 Task: Create a sub task System Test and UAT for the task  Develop a new online tool for online customer surveys in the project BeaconTech , assign it to team member softage.3@softage.net and update the status of the sub task to  On Track  , set the priority of the sub task to Low
Action: Mouse moved to (571, 446)
Screenshot: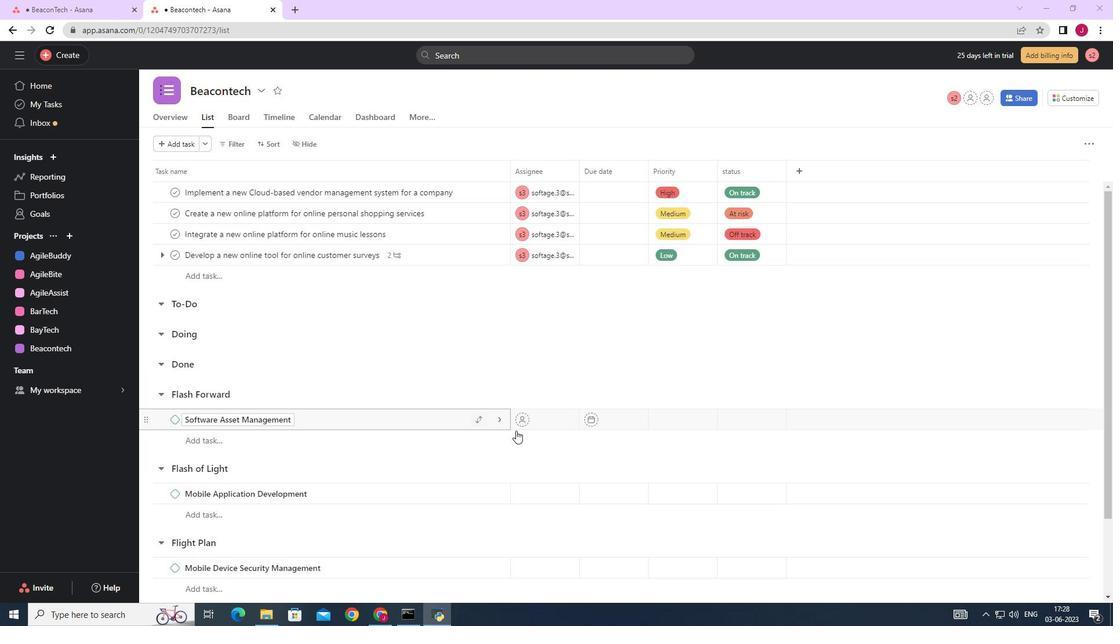 
Action: Mouse scrolled (571, 445) with delta (0, 0)
Screenshot: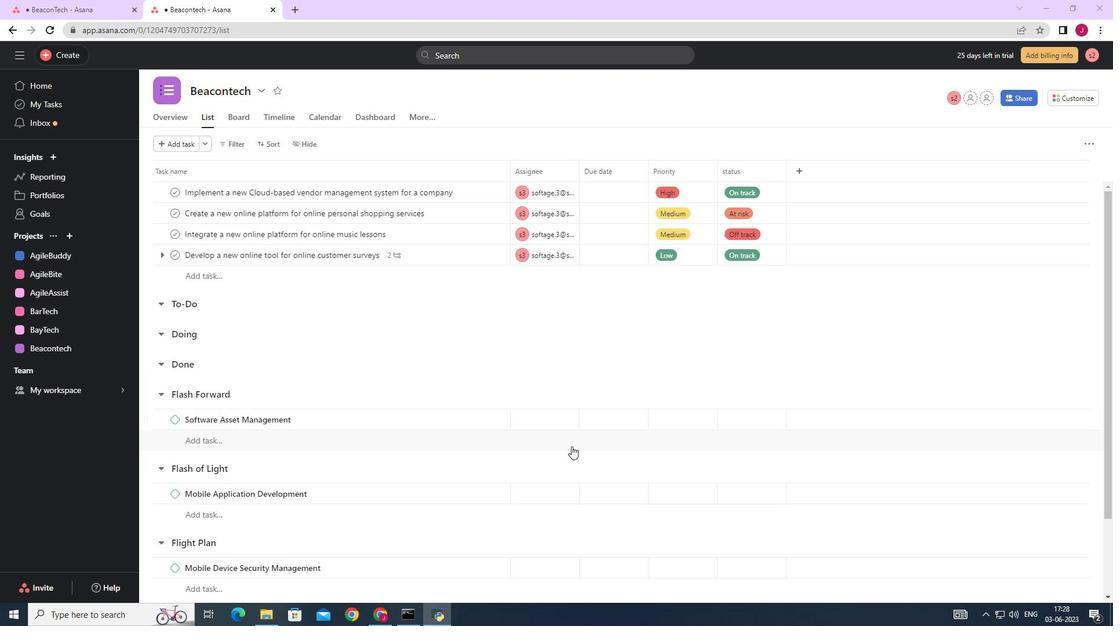 
Action: Mouse moved to (571, 447)
Screenshot: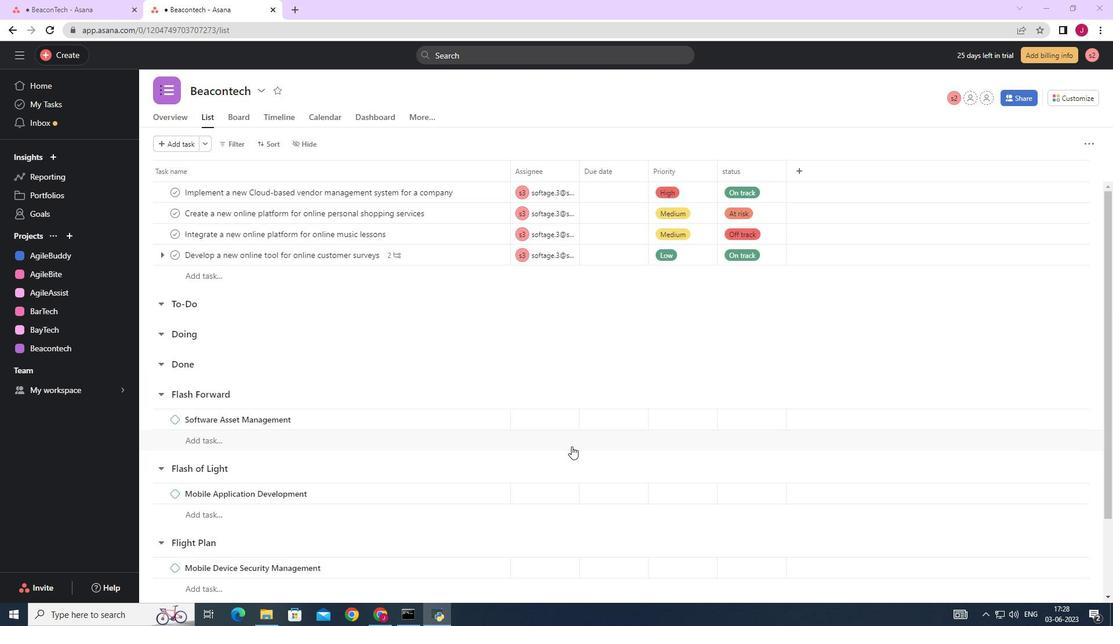 
Action: Mouse scrolled (571, 445) with delta (0, 0)
Screenshot: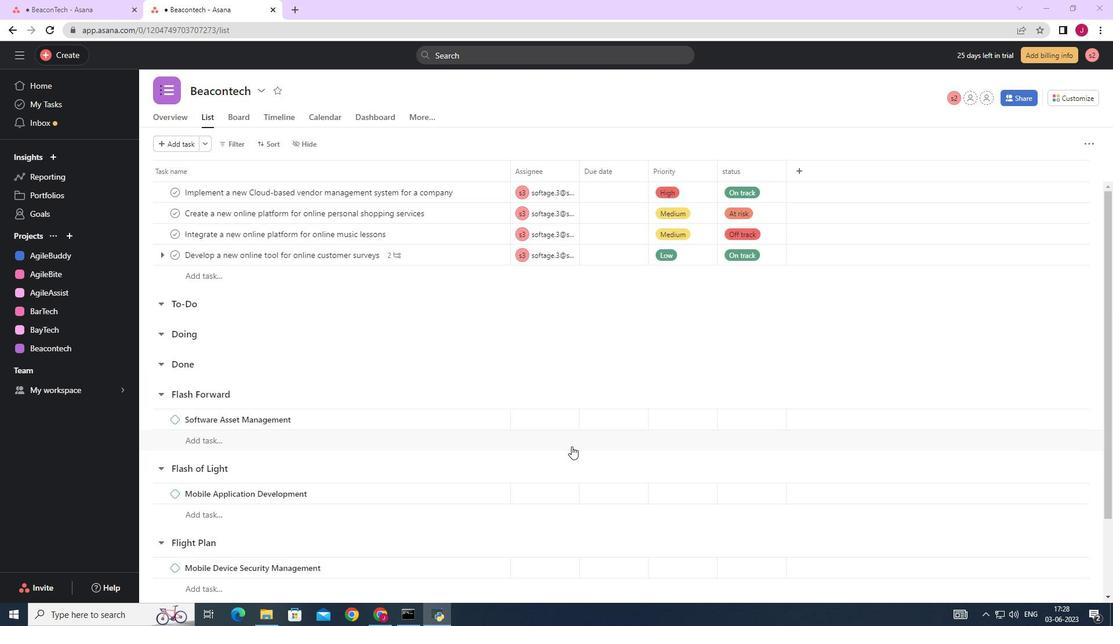 
Action: Mouse moved to (570, 448)
Screenshot: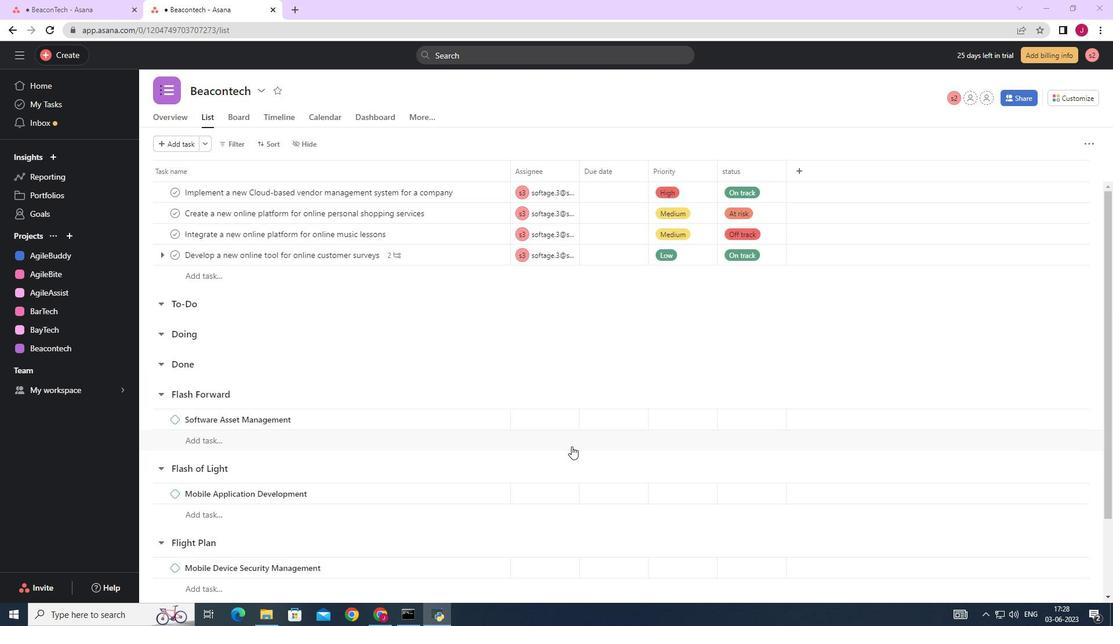 
Action: Mouse scrolled (571, 446) with delta (0, 0)
Screenshot: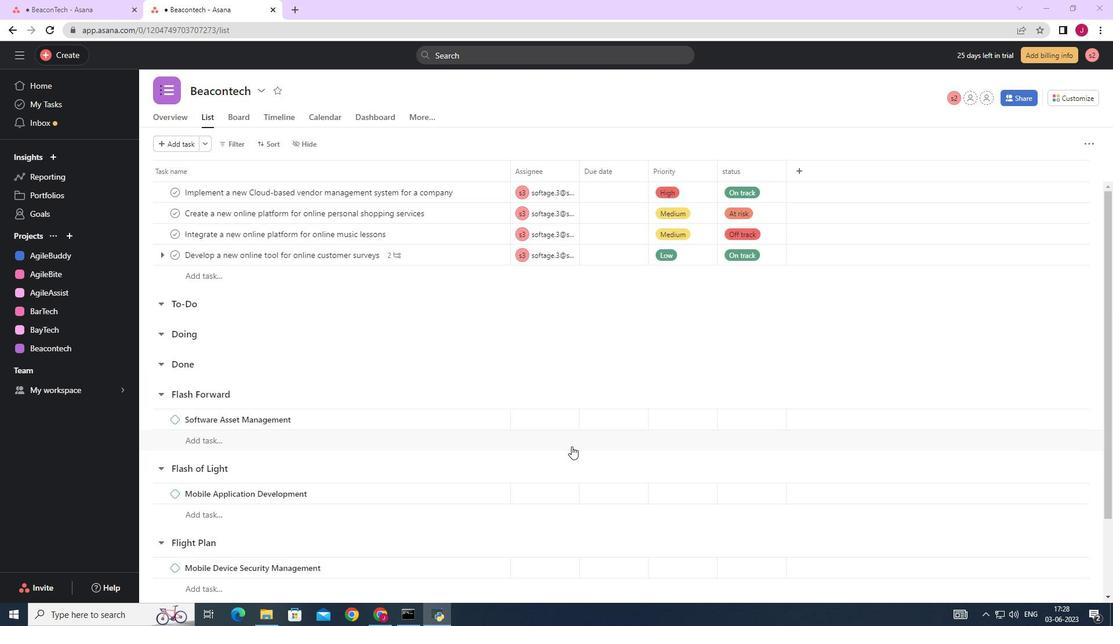 
Action: Mouse moved to (569, 448)
Screenshot: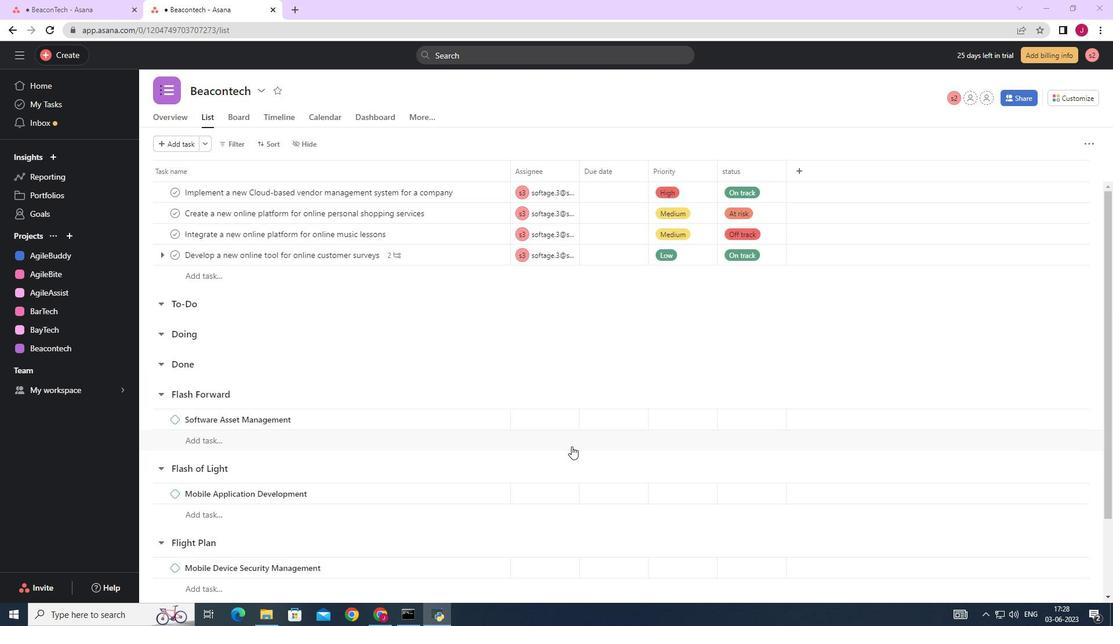 
Action: Mouse scrolled (571, 447) with delta (0, 0)
Screenshot: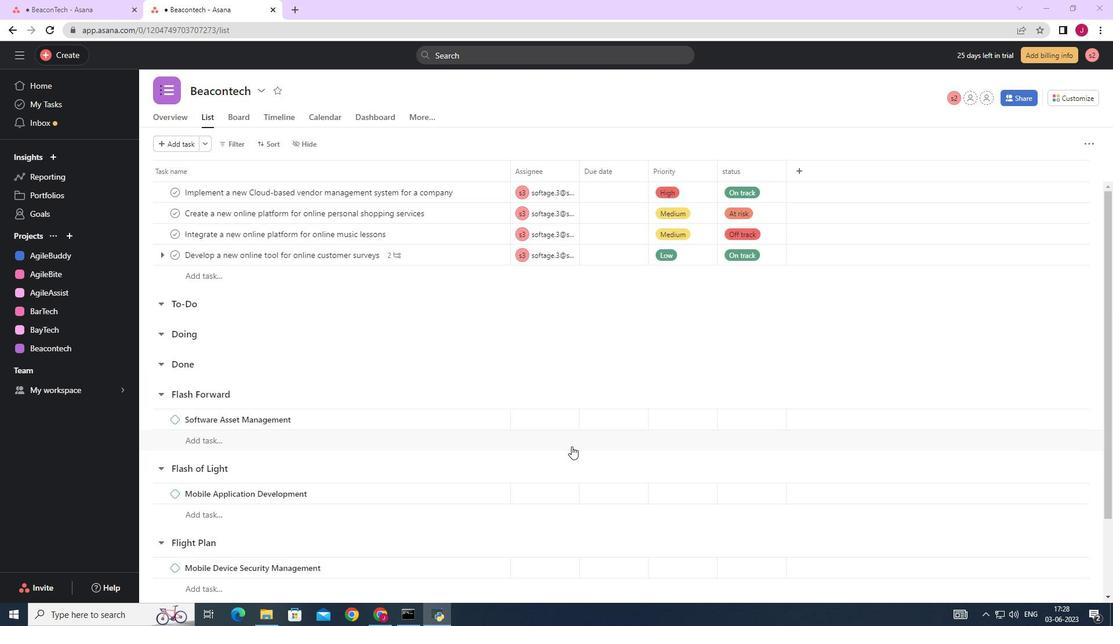 
Action: Mouse moved to (568, 448)
Screenshot: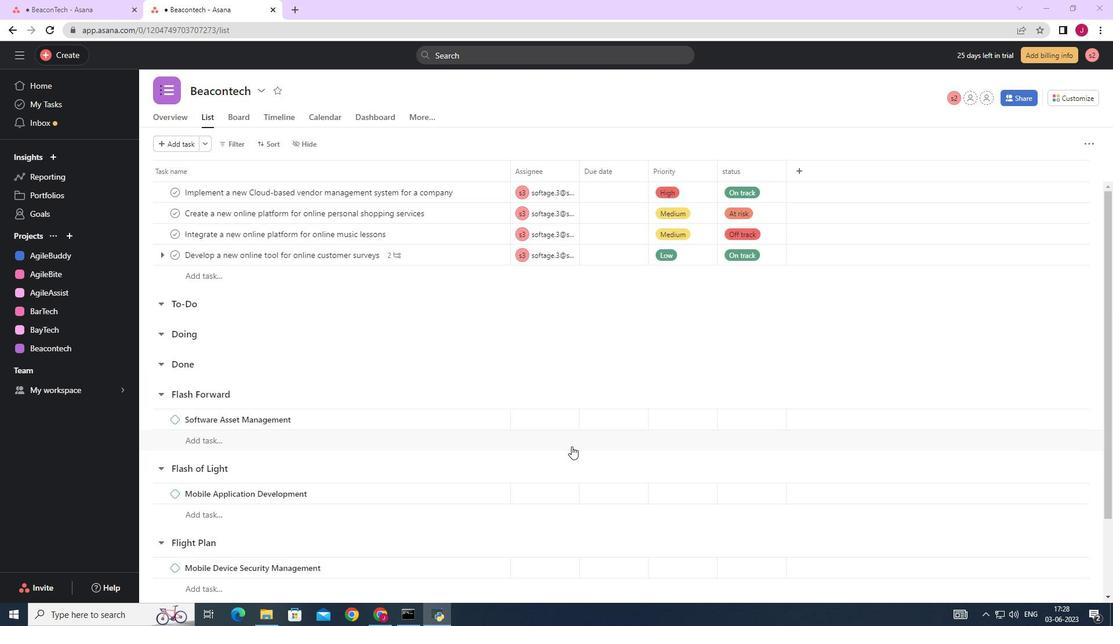 
Action: Mouse scrolled (571, 447) with delta (0, 0)
Screenshot: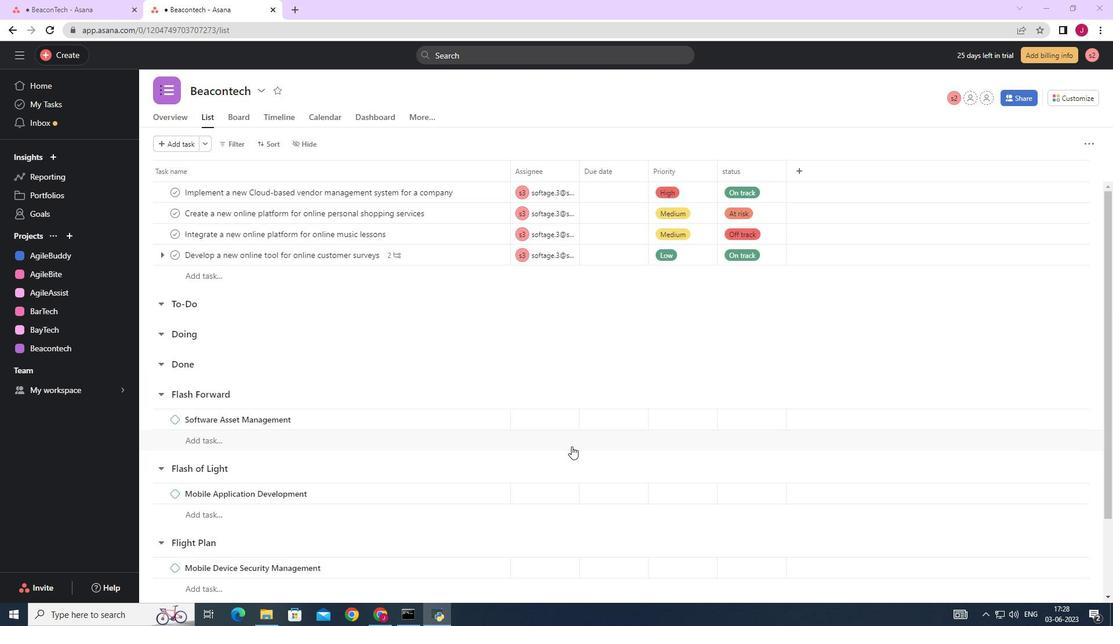 
Action: Mouse moved to (539, 434)
Screenshot: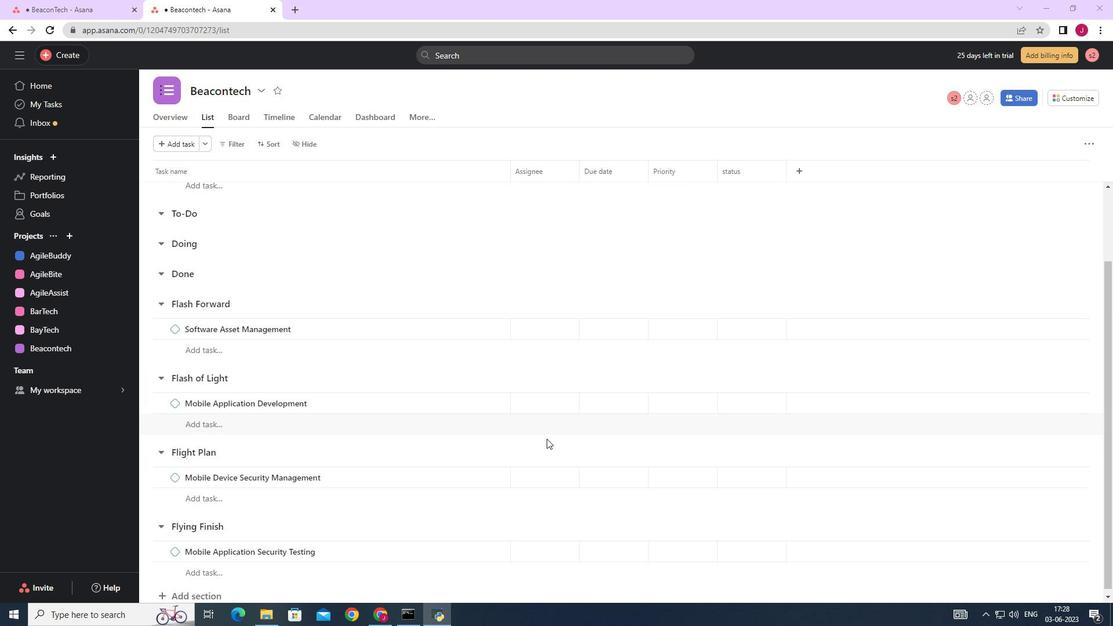 
Action: Mouse scrolled (539, 435) with delta (0, 0)
Screenshot: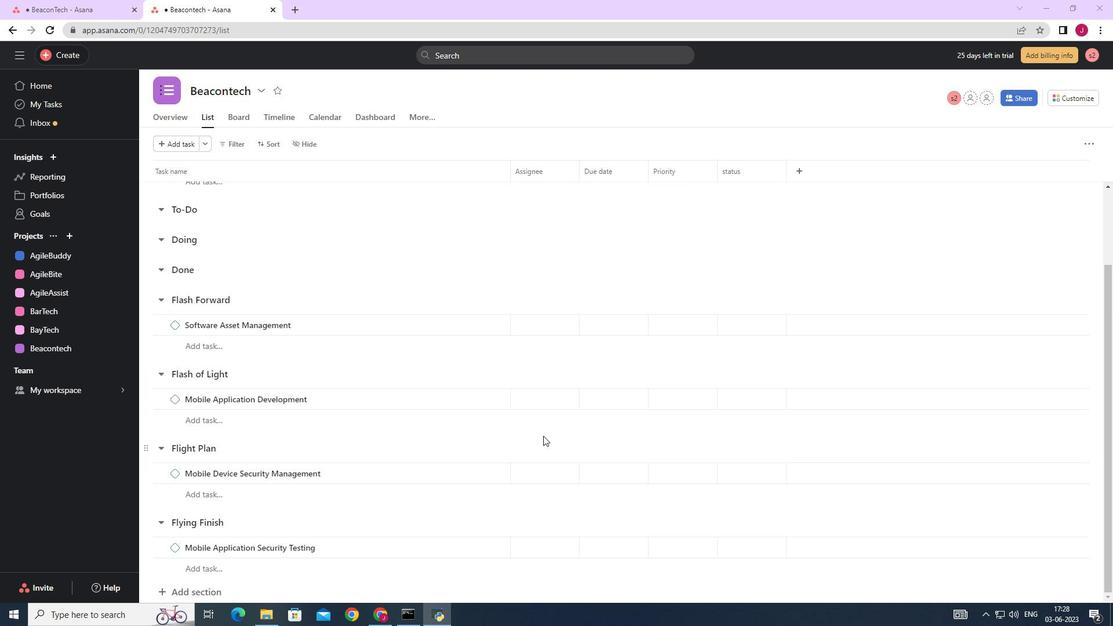 
Action: Mouse moved to (539, 434)
Screenshot: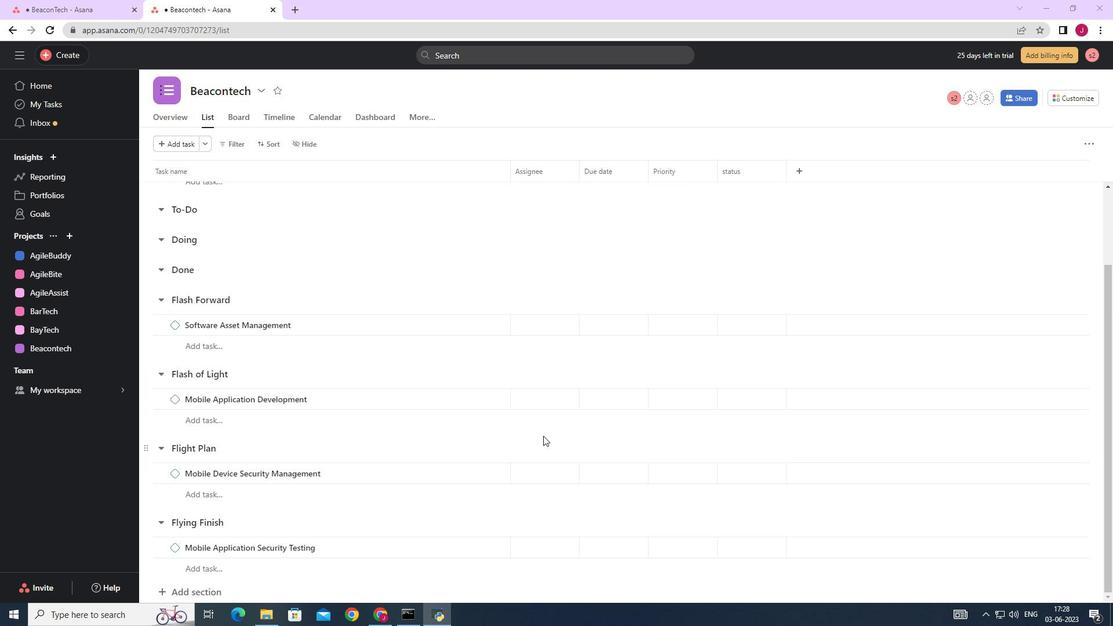 
Action: Mouse scrolled (539, 434) with delta (0, 0)
Screenshot: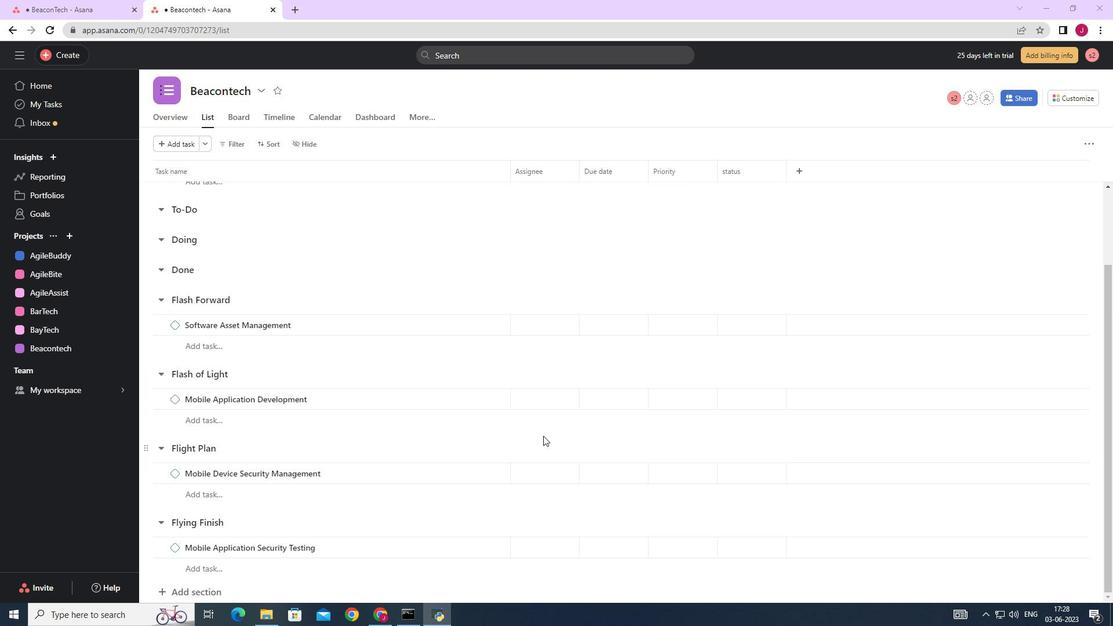 
Action: Mouse scrolled (539, 434) with delta (0, 0)
Screenshot: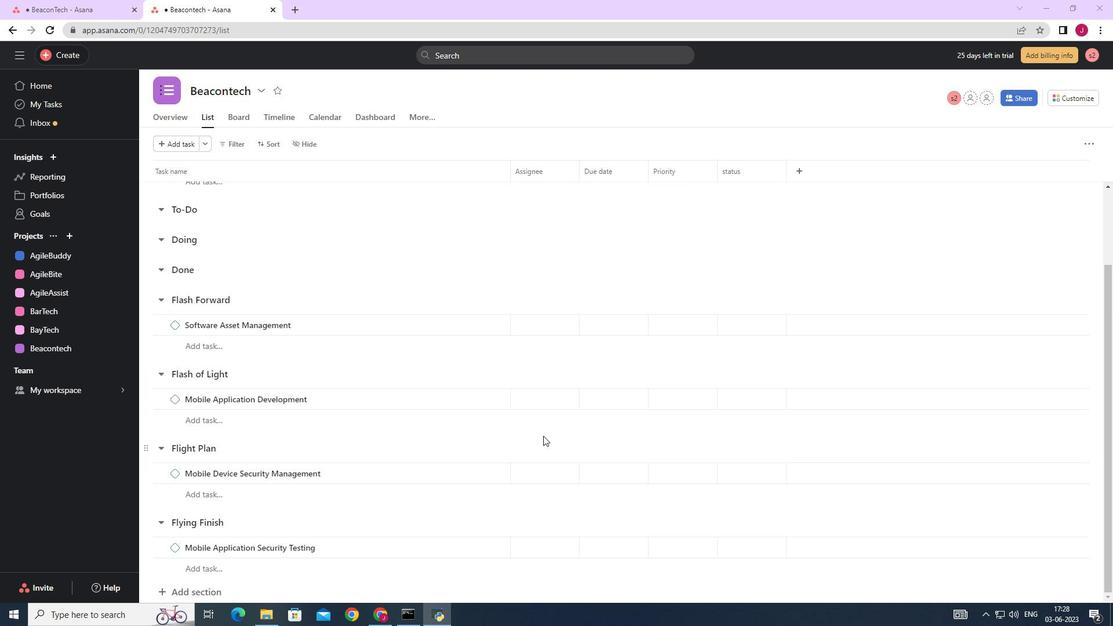 
Action: Mouse moved to (538, 433)
Screenshot: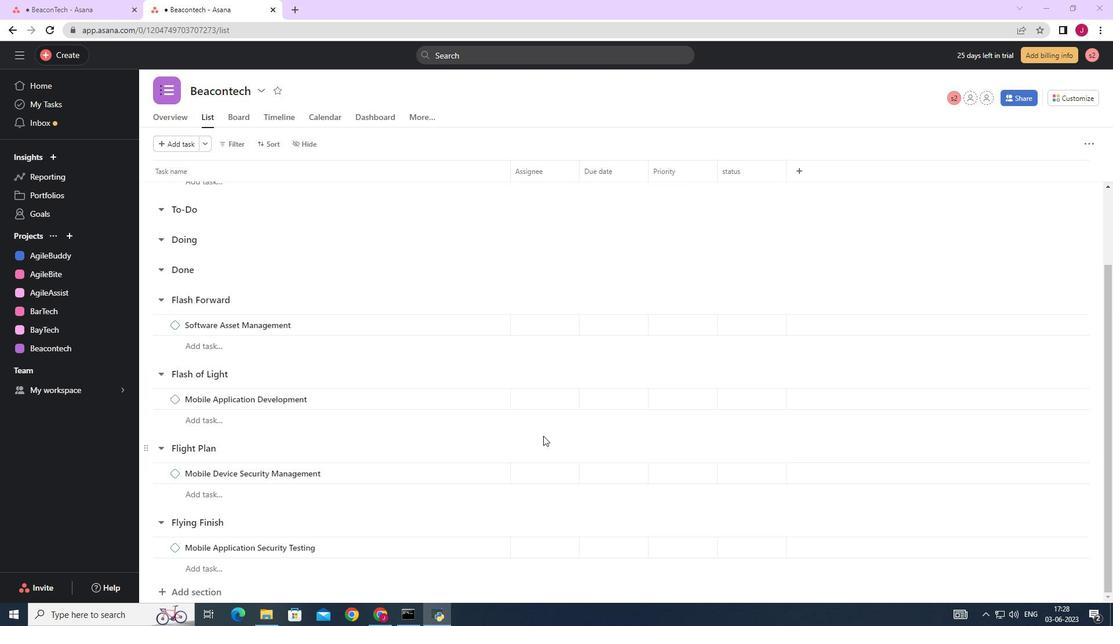 
Action: Mouse scrolled (538, 433) with delta (0, 0)
Screenshot: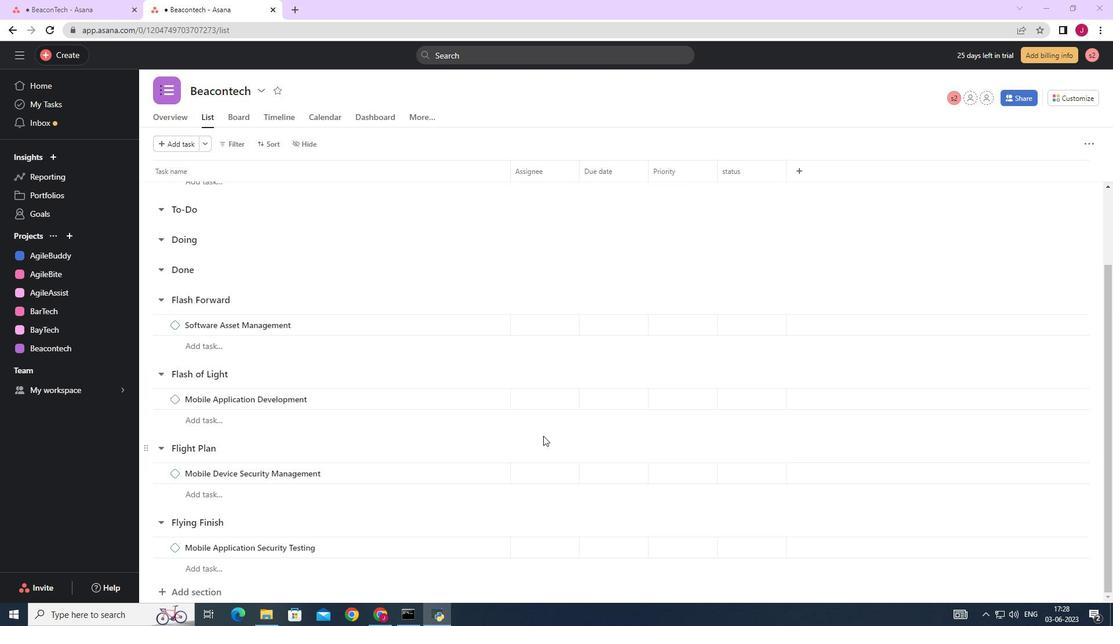 
Action: Mouse moved to (460, 258)
Screenshot: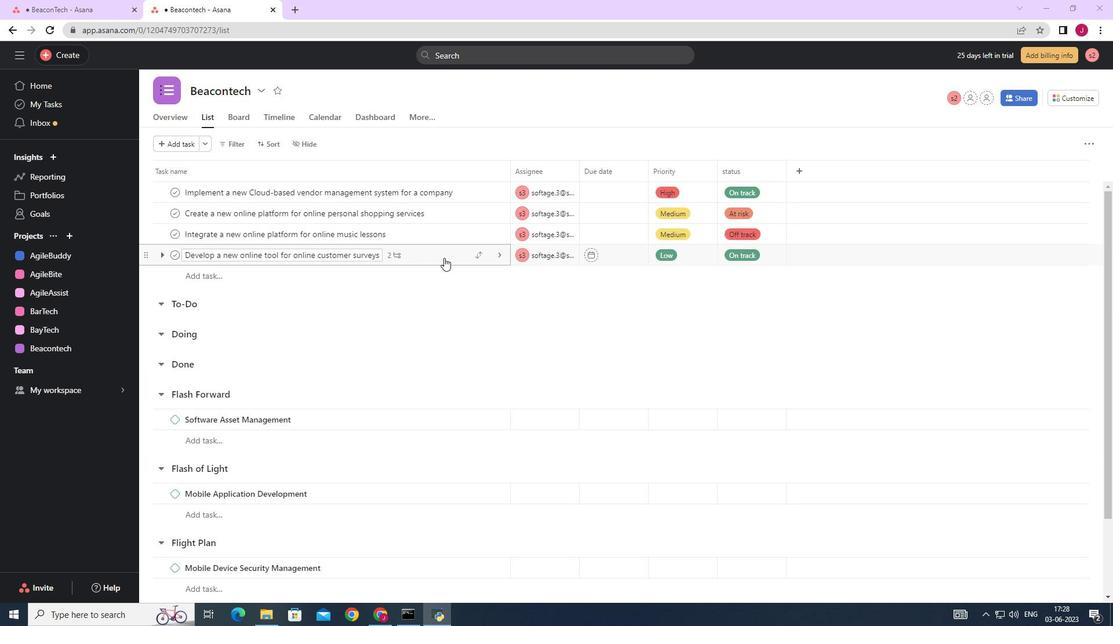 
Action: Mouse pressed left at (460, 258)
Screenshot: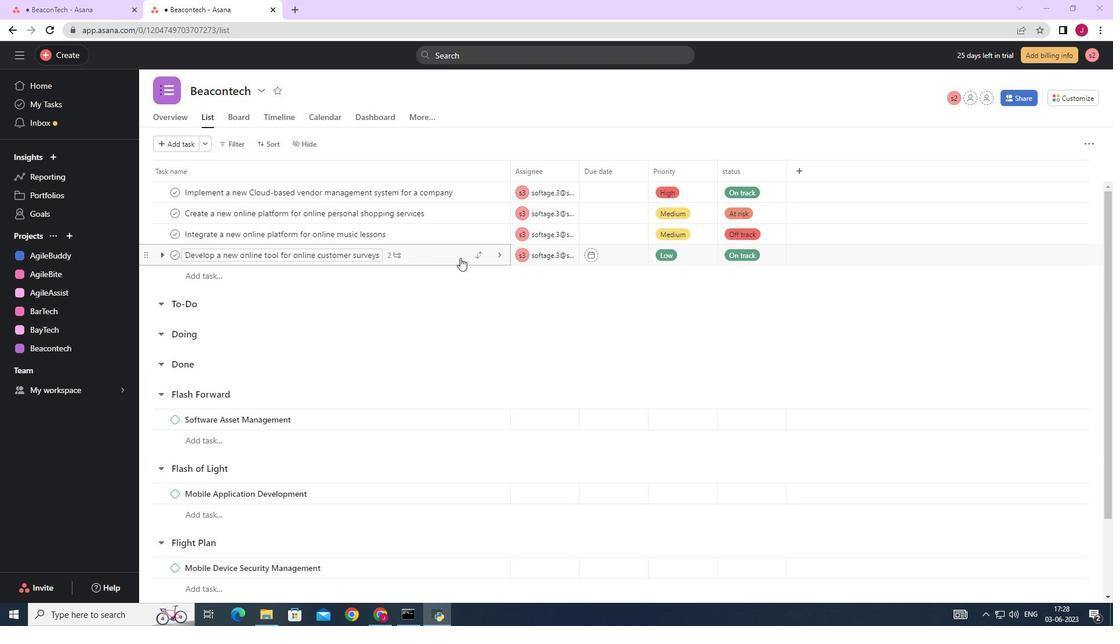 
Action: Mouse moved to (825, 406)
Screenshot: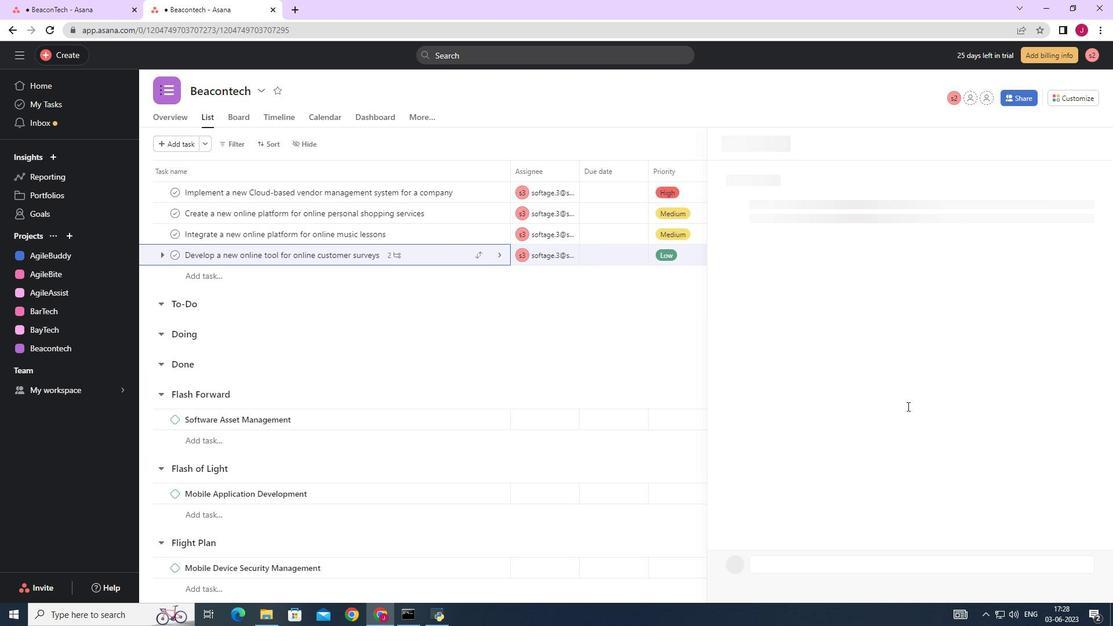 
Action: Mouse scrolled (826, 405) with delta (0, 0)
Screenshot: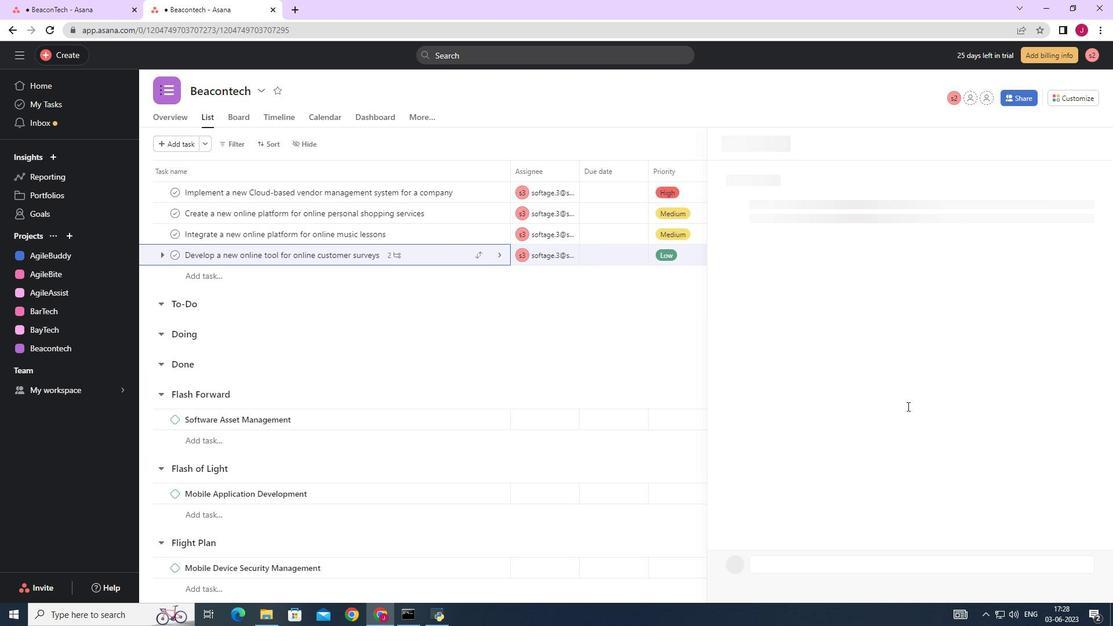 
Action: Mouse moved to (825, 406)
Screenshot: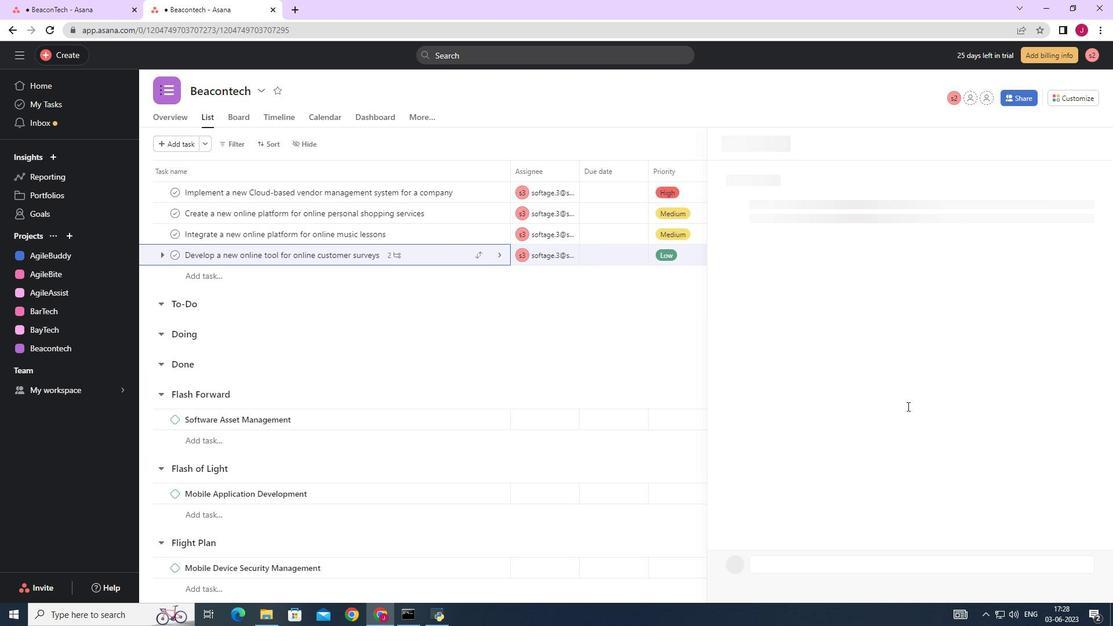 
Action: Mouse scrolled (825, 405) with delta (0, 0)
Screenshot: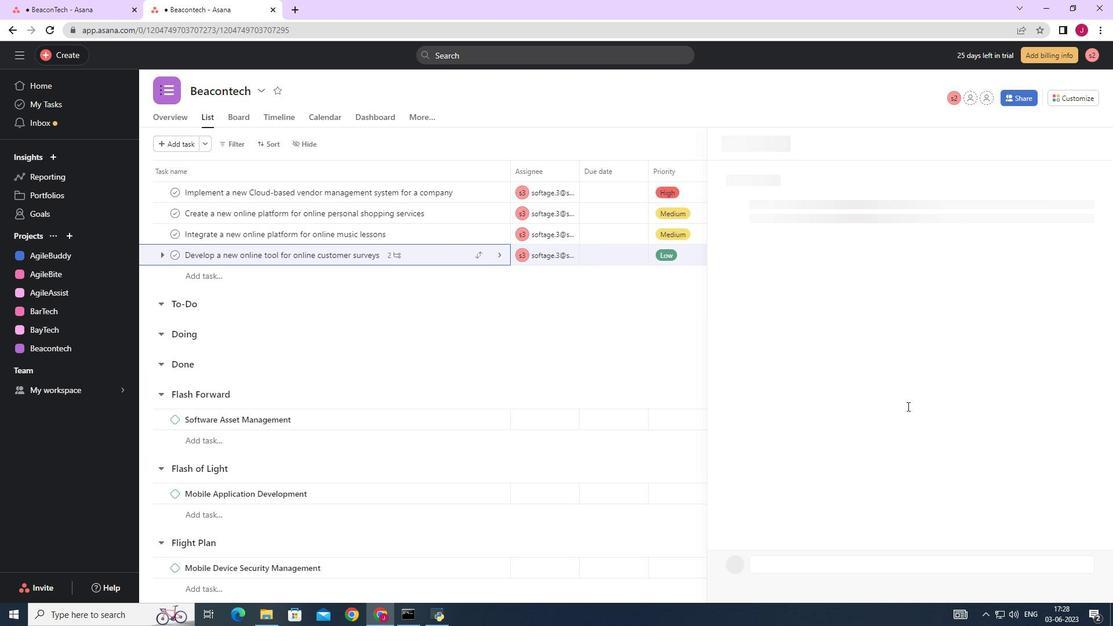 
Action: Mouse scrolled (825, 405) with delta (0, 0)
Screenshot: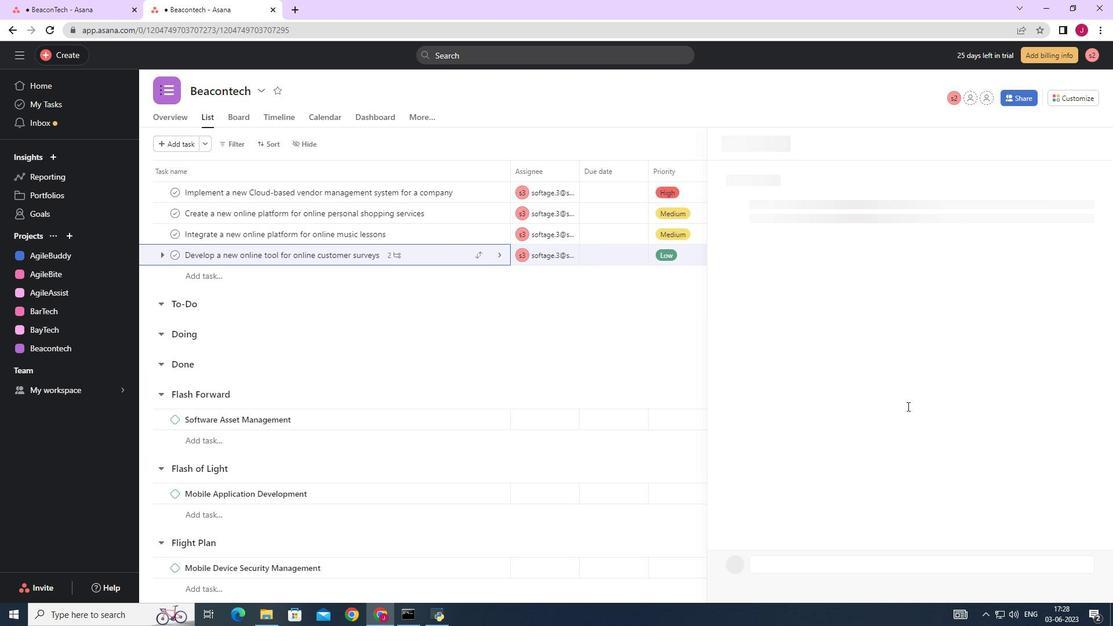 
Action: Mouse scrolled (825, 405) with delta (0, 0)
Screenshot: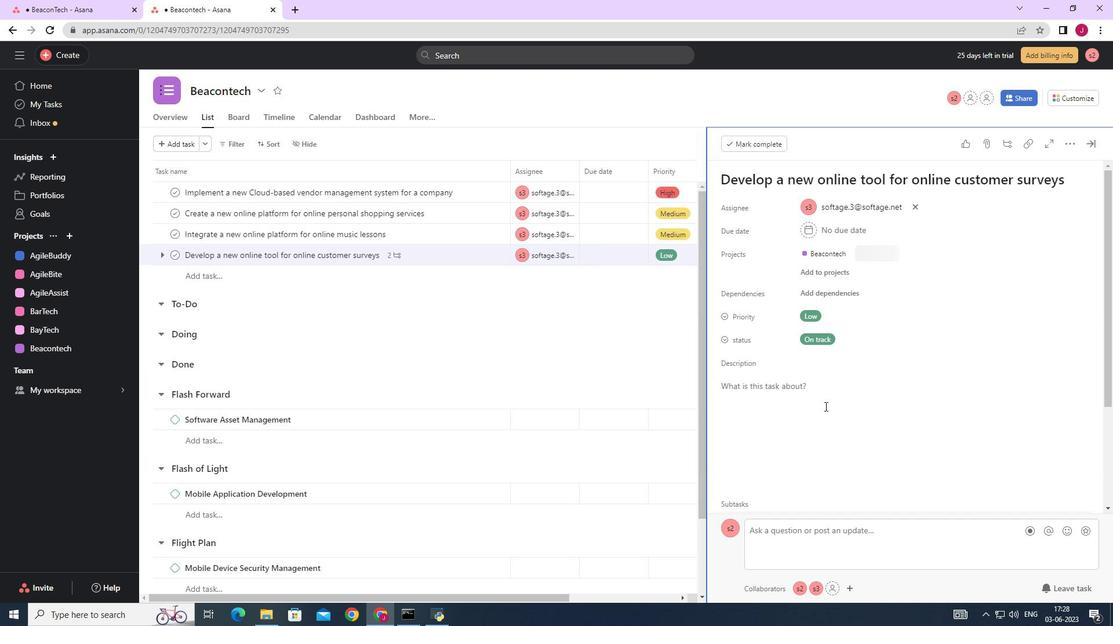
Action: Mouse moved to (790, 405)
Screenshot: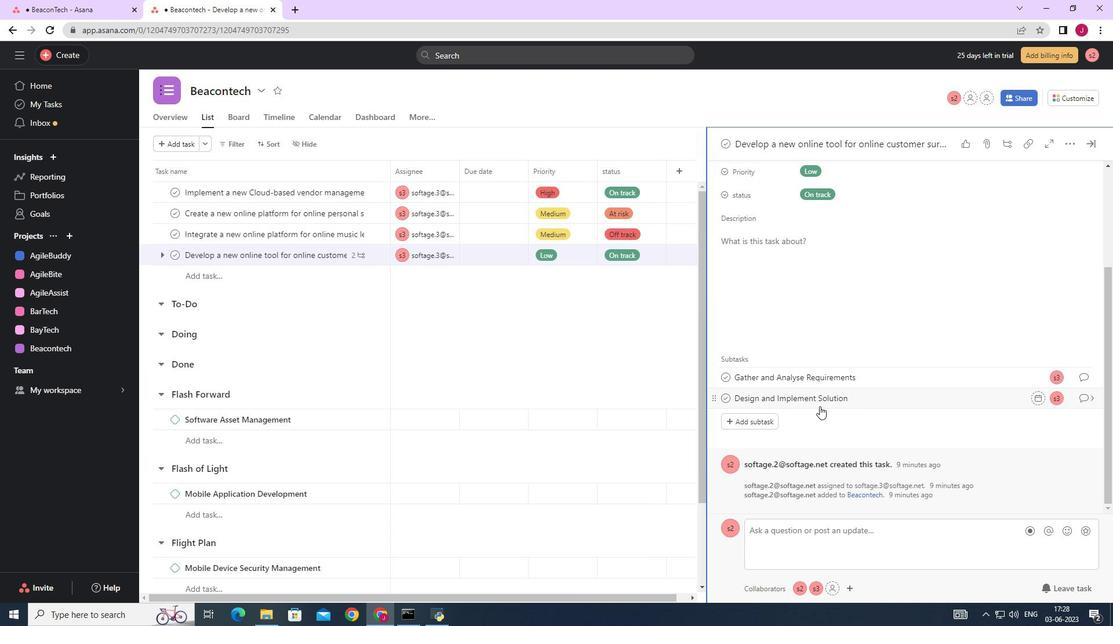 
Action: Mouse scrolled (790, 404) with delta (0, 0)
Screenshot: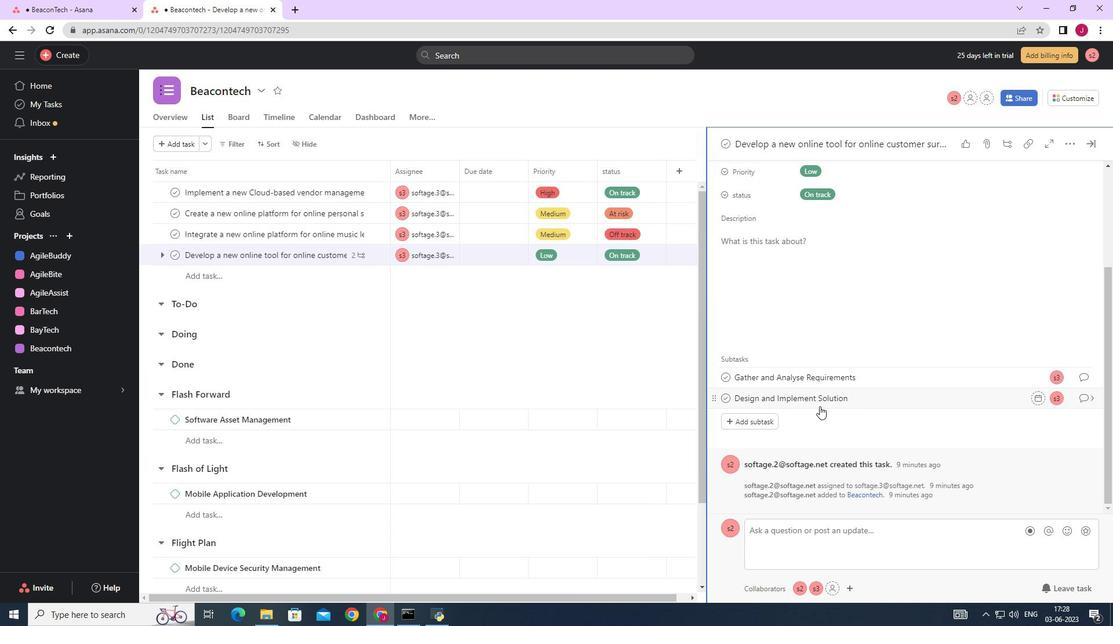 
Action: Mouse scrolled (790, 404) with delta (0, 0)
Screenshot: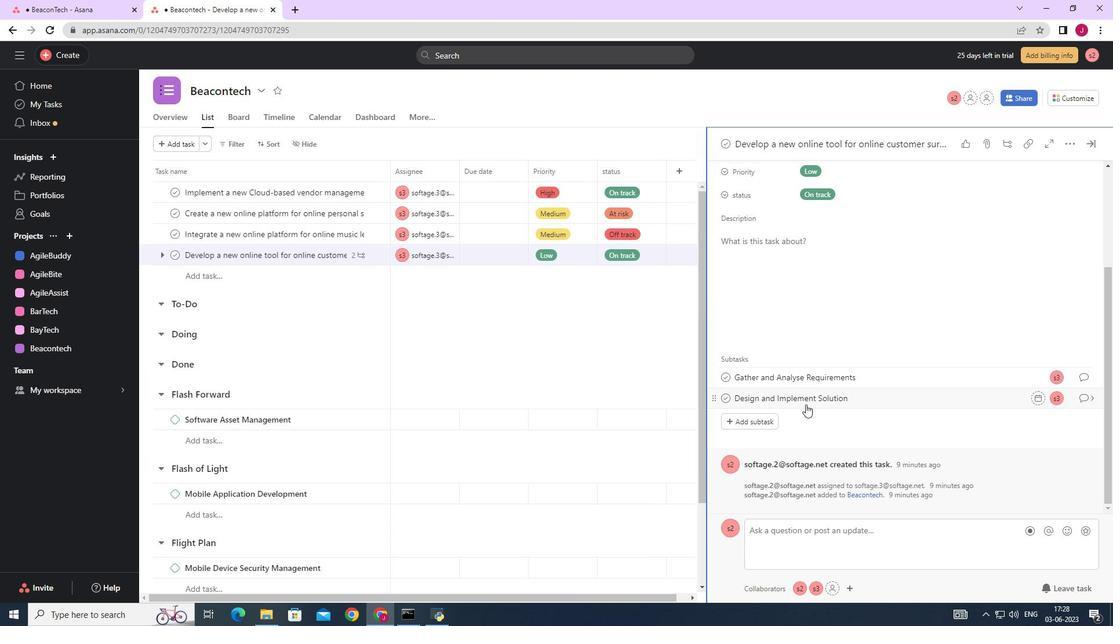 
Action: Mouse moved to (790, 405)
Screenshot: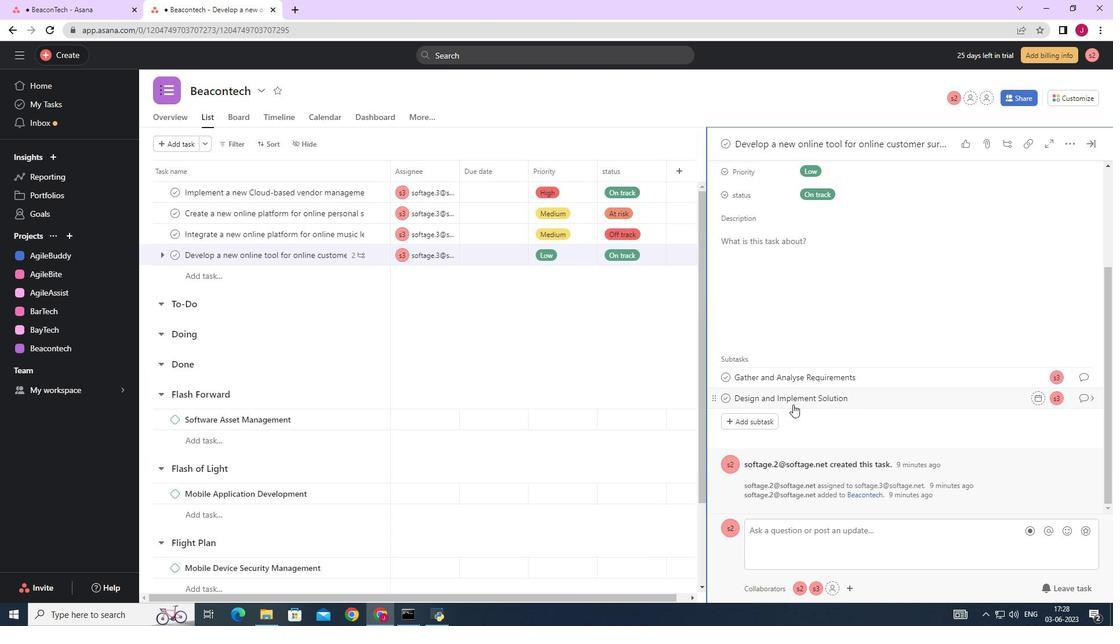 
Action: Mouse scrolled (790, 404) with delta (0, 0)
Screenshot: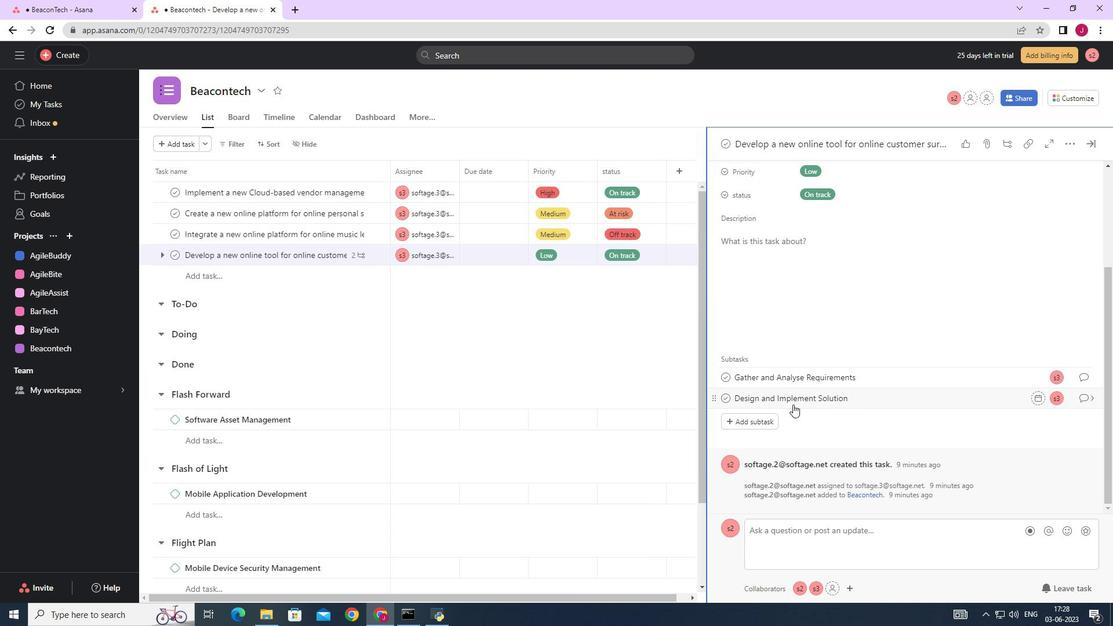 
Action: Mouse moved to (768, 420)
Screenshot: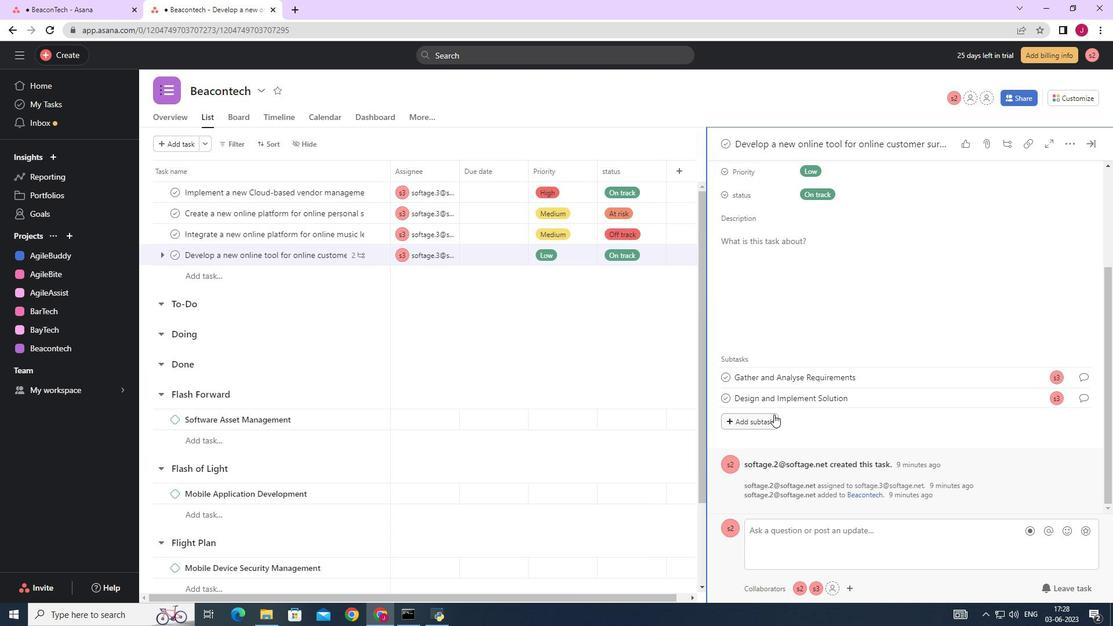 
Action: Mouse pressed left at (768, 420)
Screenshot: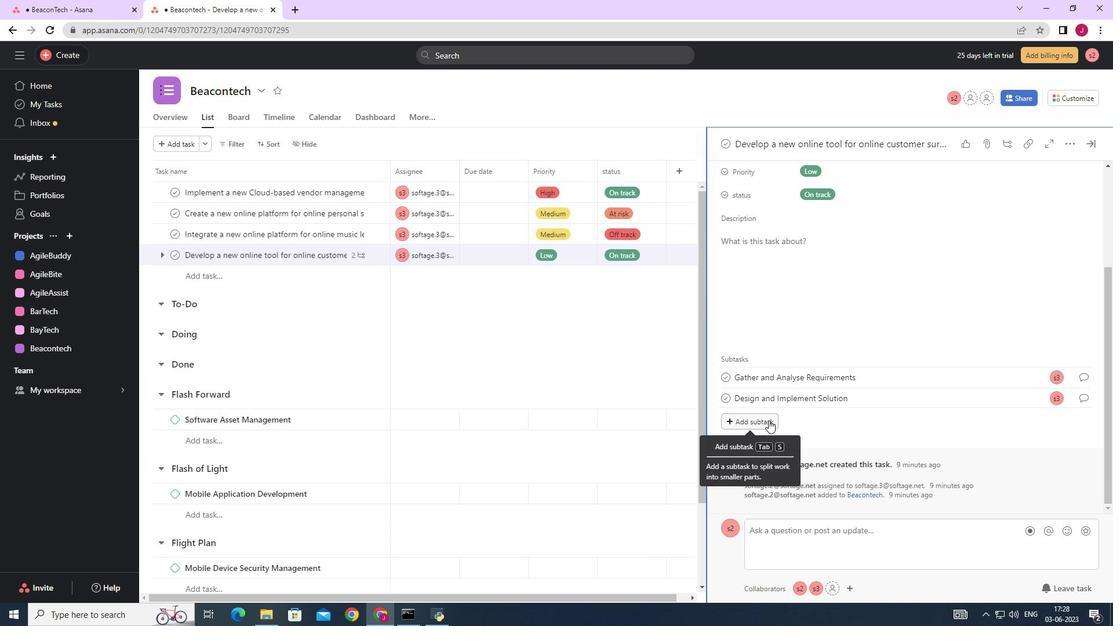 
Action: Mouse moved to (764, 401)
Screenshot: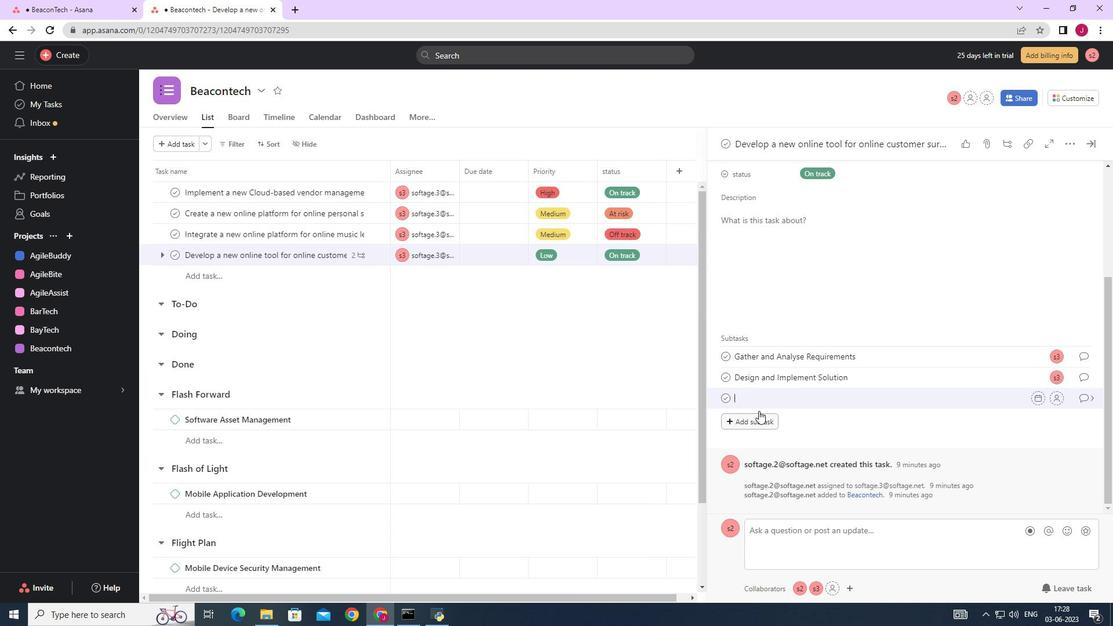
Action: Key pressed <Key.caps_lock>S<Key.caps_lock>ystem<Key.space><Key.caps_lock>T<Key.caps_lock>est<Key.space>ab<Key.backspace>nd<Key.space><Key.caps_lock>UAT
Screenshot: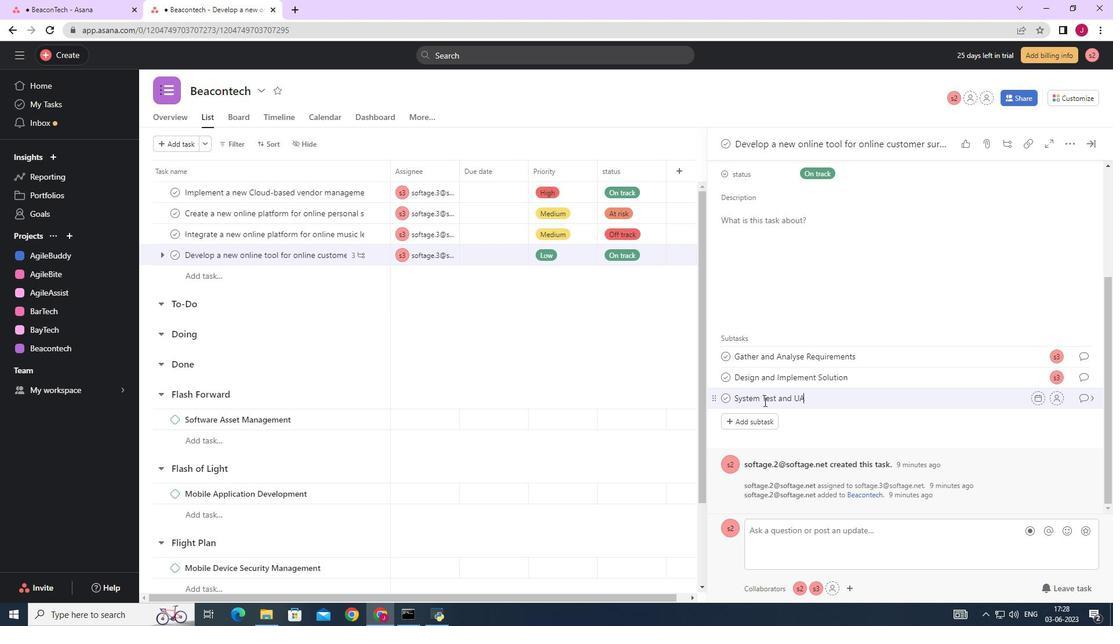 
Action: Mouse moved to (1056, 400)
Screenshot: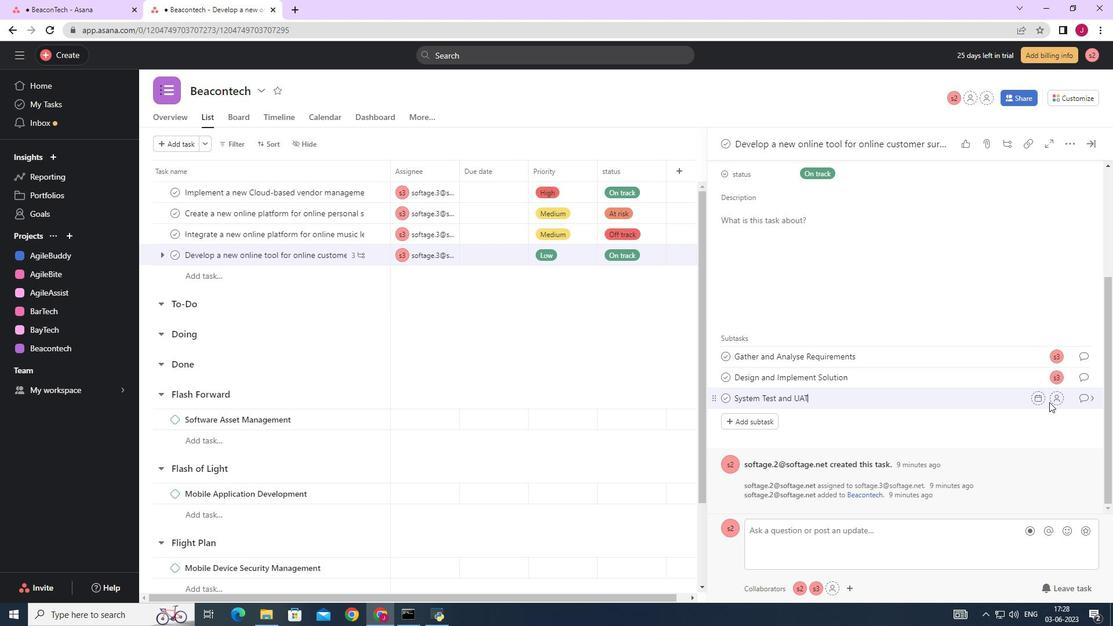 
Action: Mouse pressed left at (1056, 400)
Screenshot: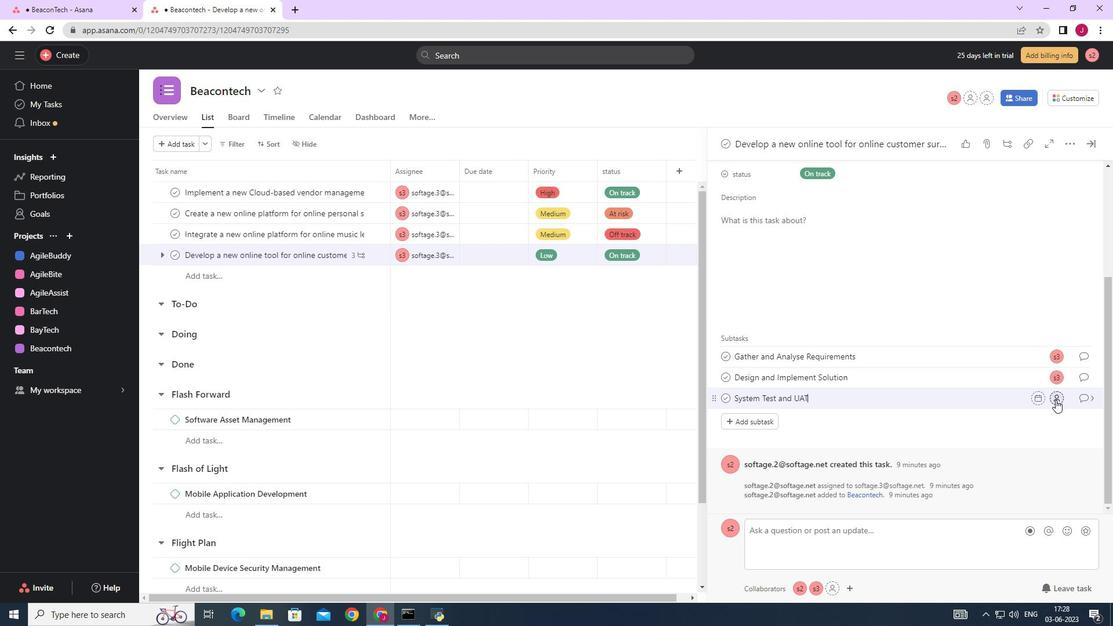 
Action: Mouse moved to (903, 454)
Screenshot: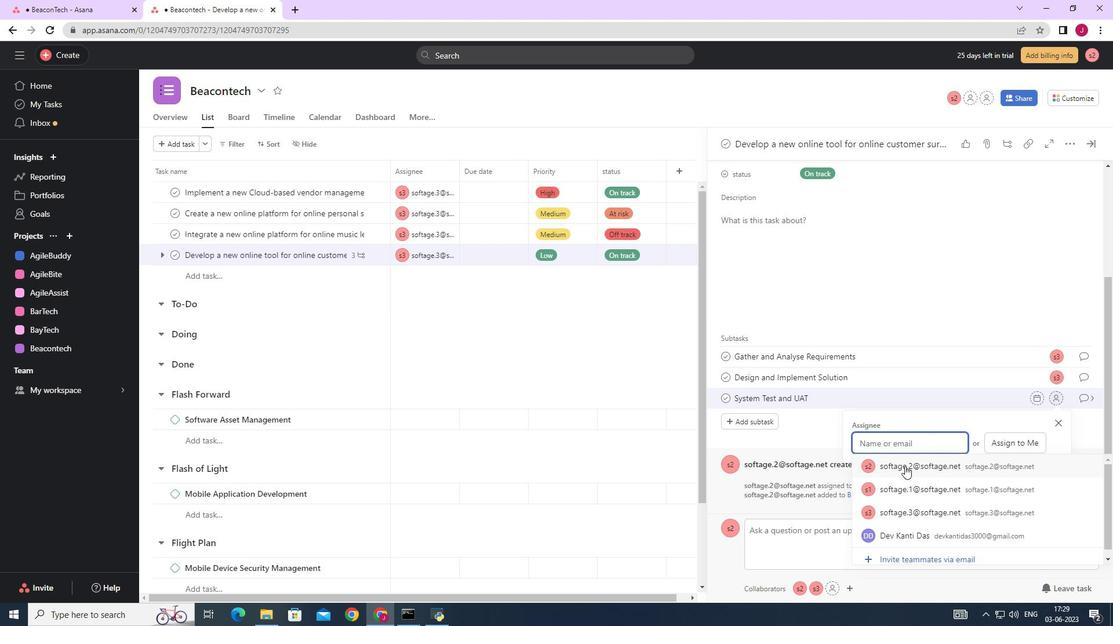 
Action: Key pressed SOFTAGE.3
Screenshot: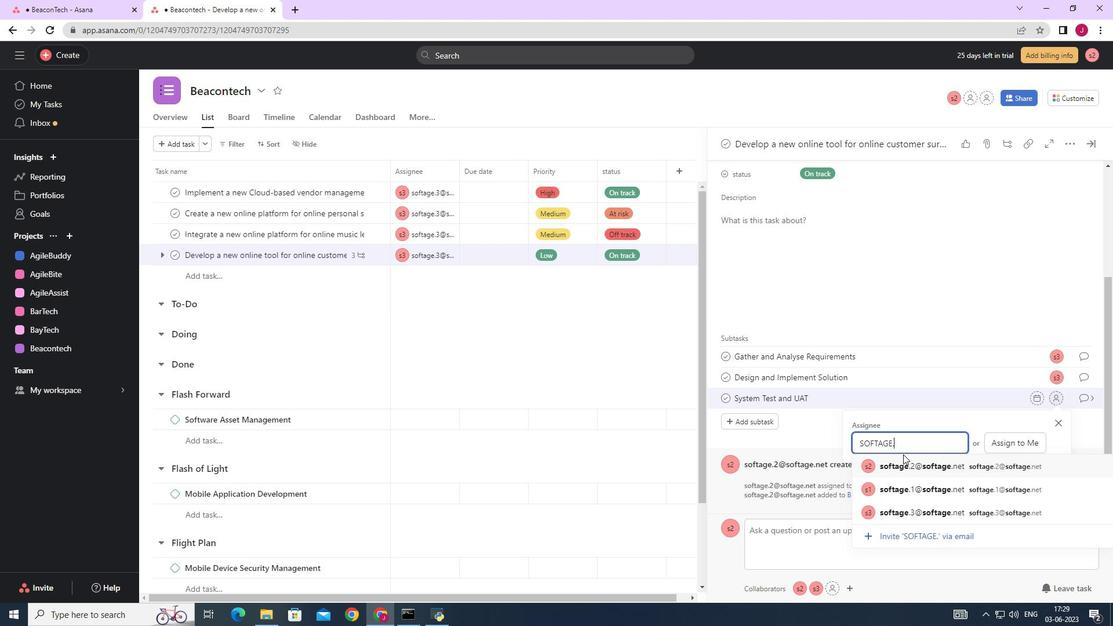 
Action: Mouse moved to (923, 465)
Screenshot: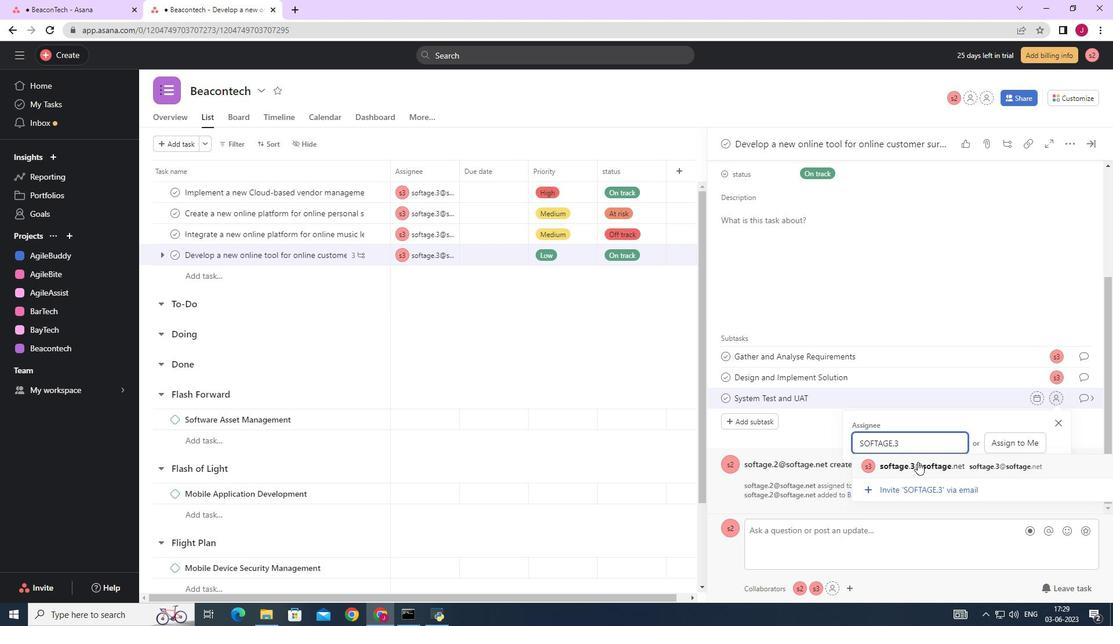 
Action: Mouse pressed left at (923, 465)
Screenshot: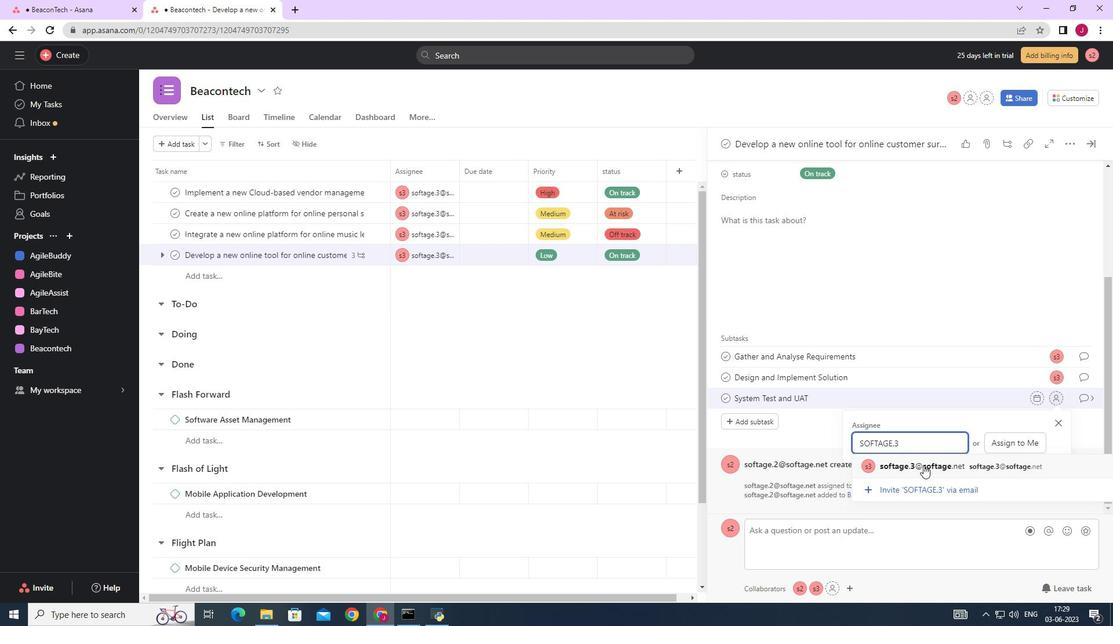 
Action: Mouse moved to (1085, 401)
Screenshot: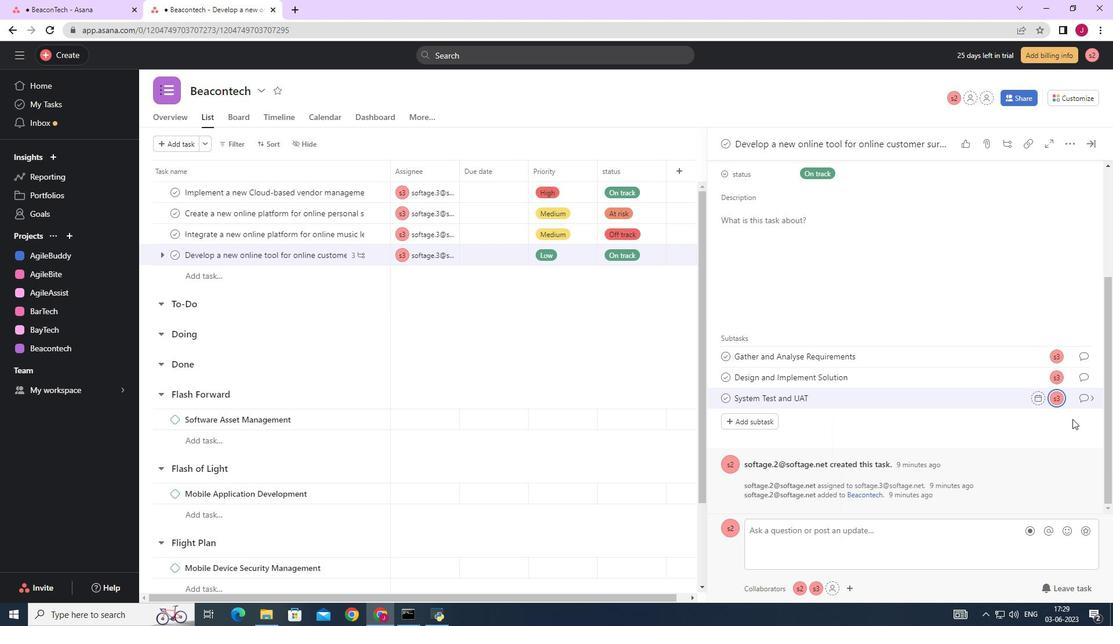 
Action: Mouse pressed left at (1085, 401)
Screenshot: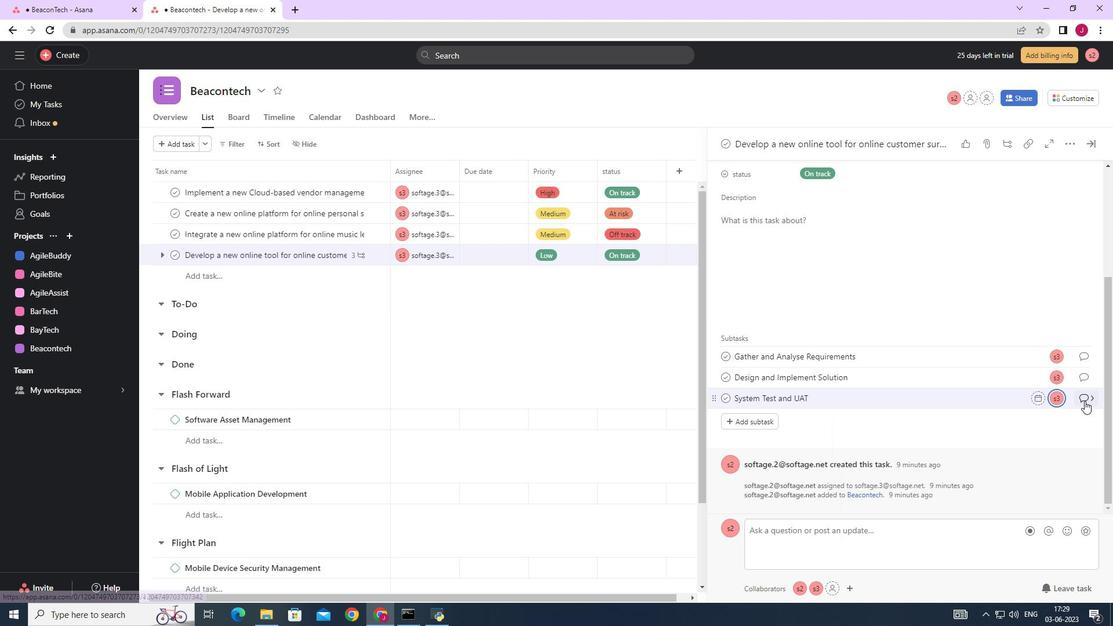 
Action: Mouse moved to (756, 310)
Screenshot: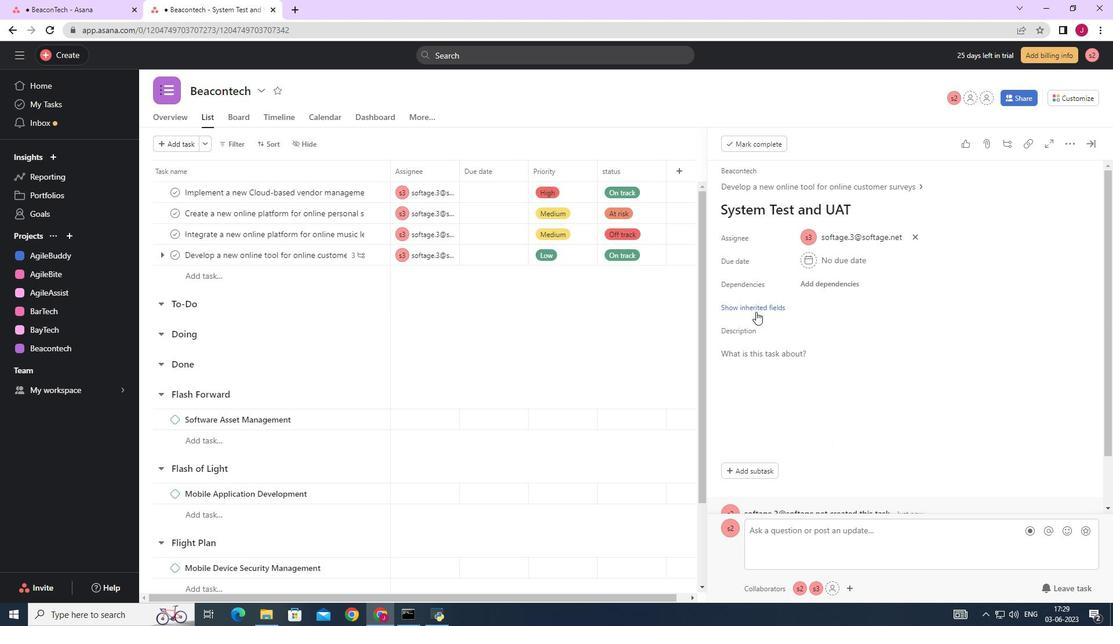 
Action: Mouse pressed left at (756, 310)
Screenshot: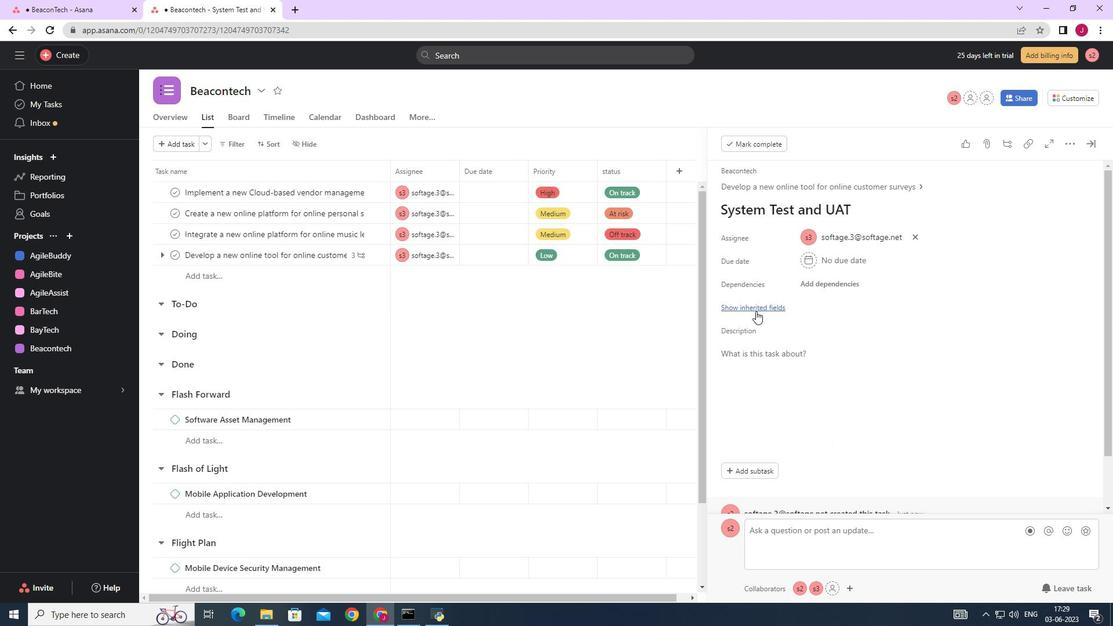 
Action: Mouse moved to (819, 330)
Screenshot: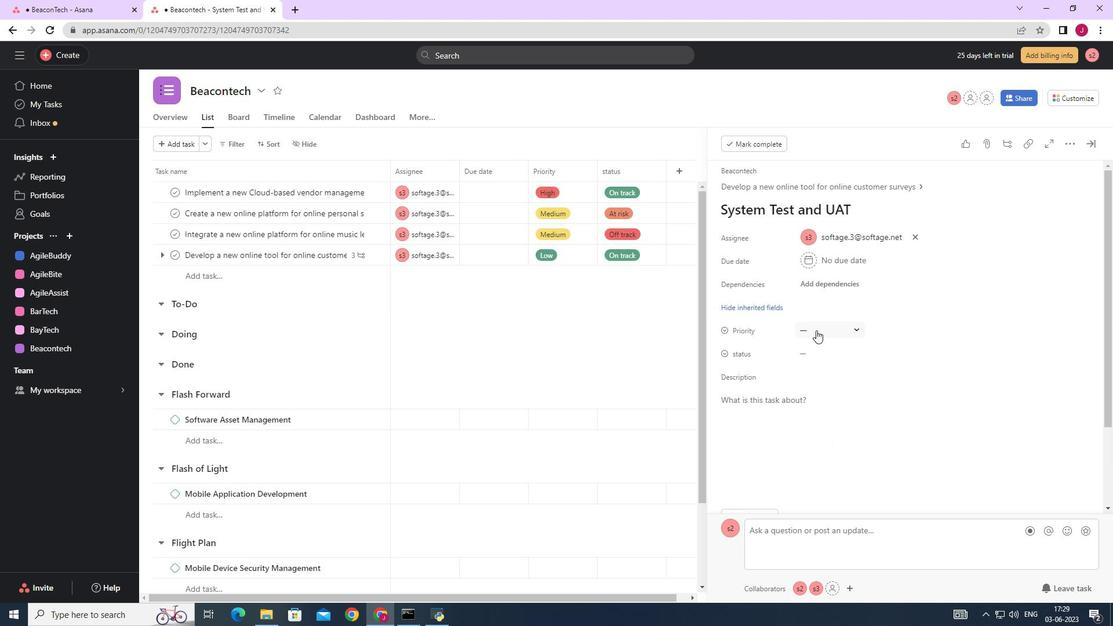 
Action: Mouse pressed left at (819, 330)
Screenshot: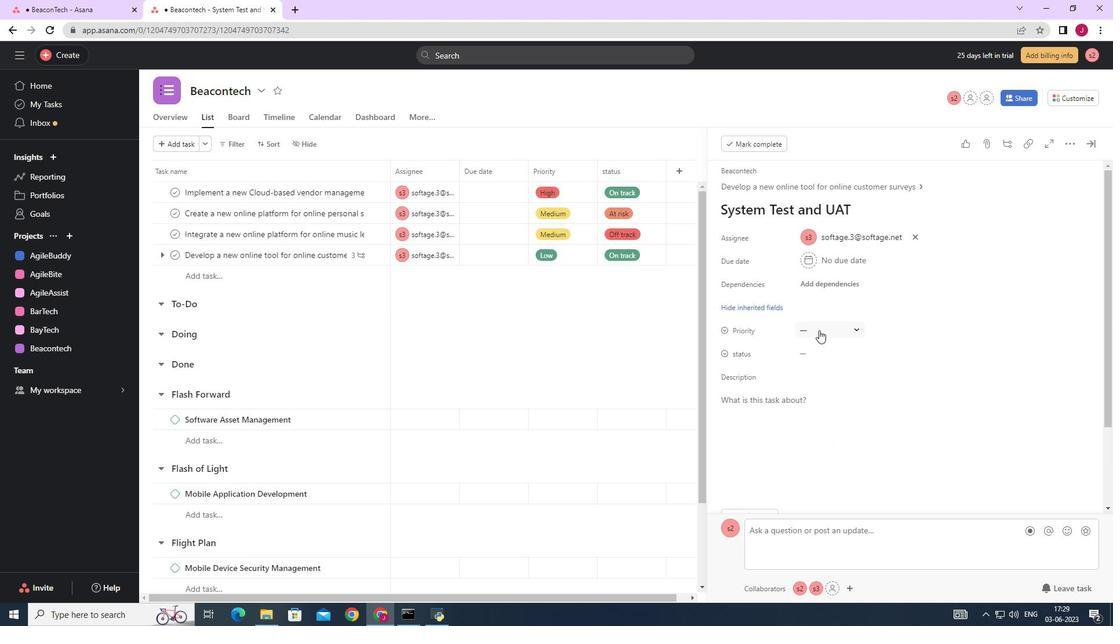 
Action: Mouse moved to (833, 411)
Screenshot: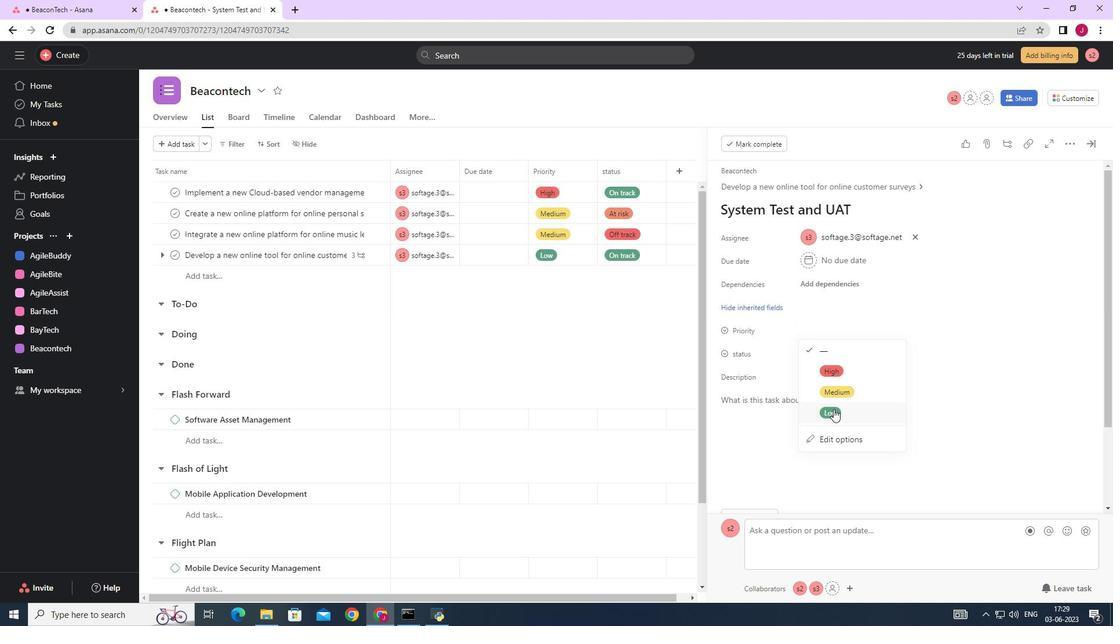 
Action: Mouse pressed left at (833, 411)
Screenshot: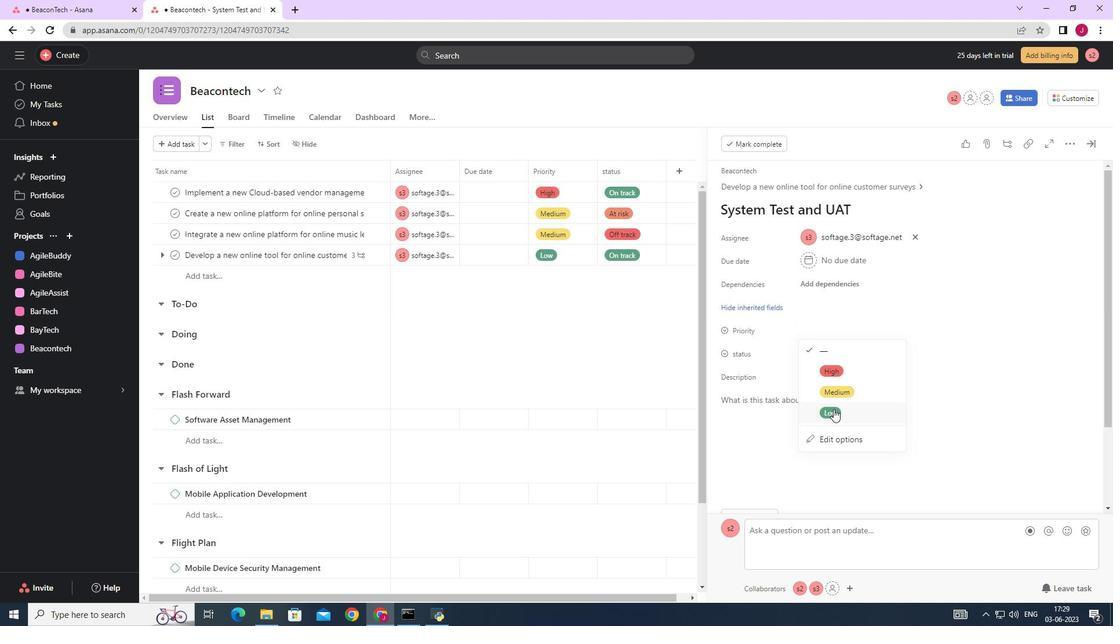 
Action: Mouse moved to (827, 350)
Screenshot: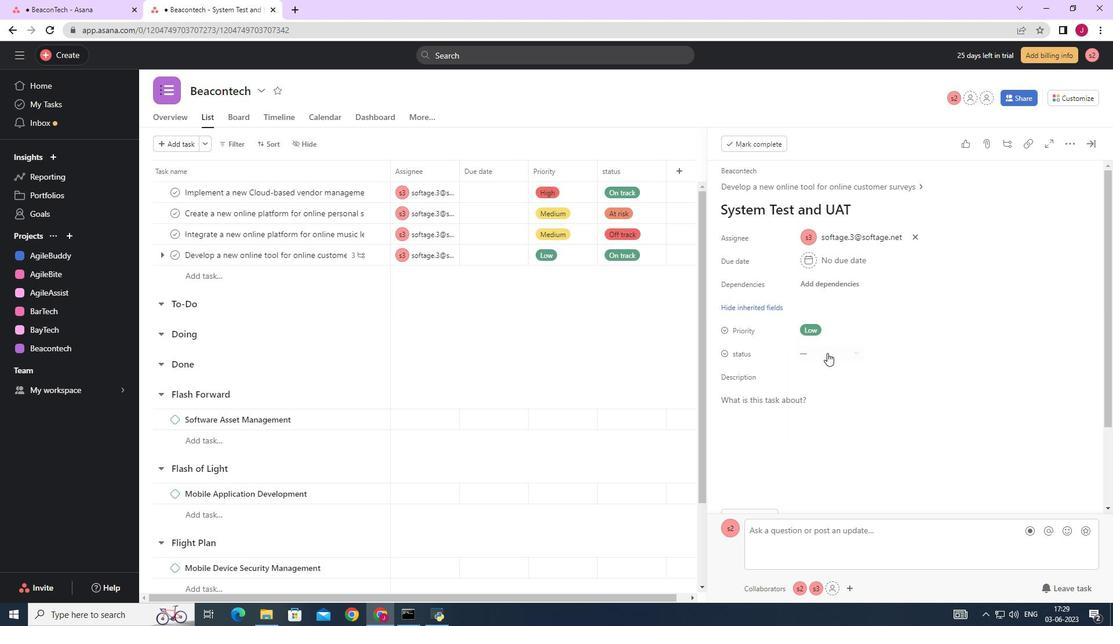 
Action: Mouse pressed left at (827, 350)
Screenshot: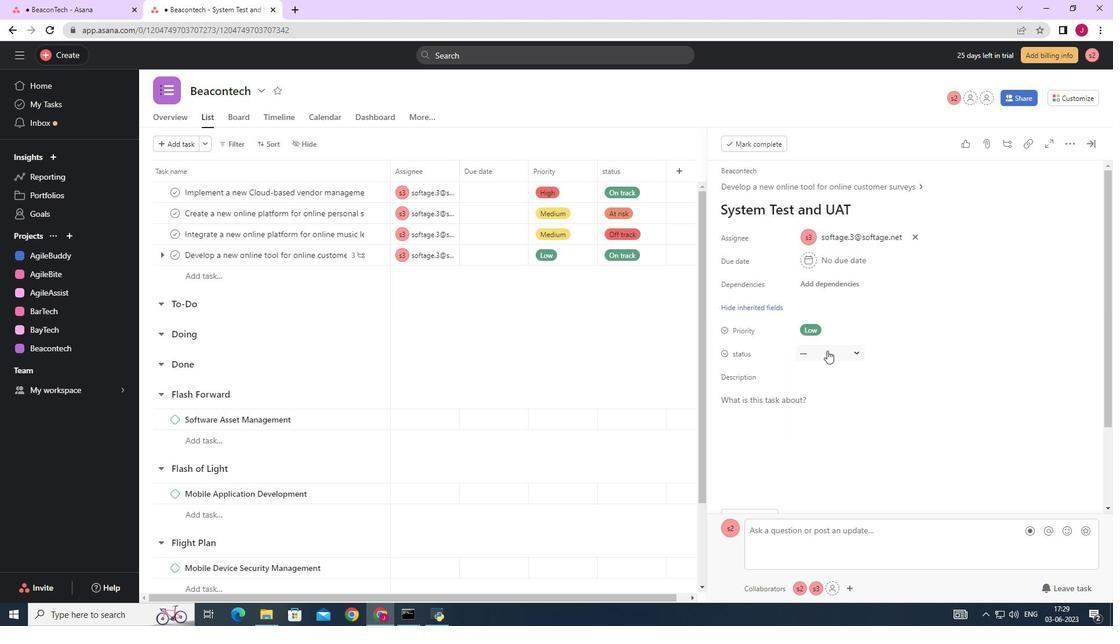 
Action: Mouse moved to (840, 392)
Screenshot: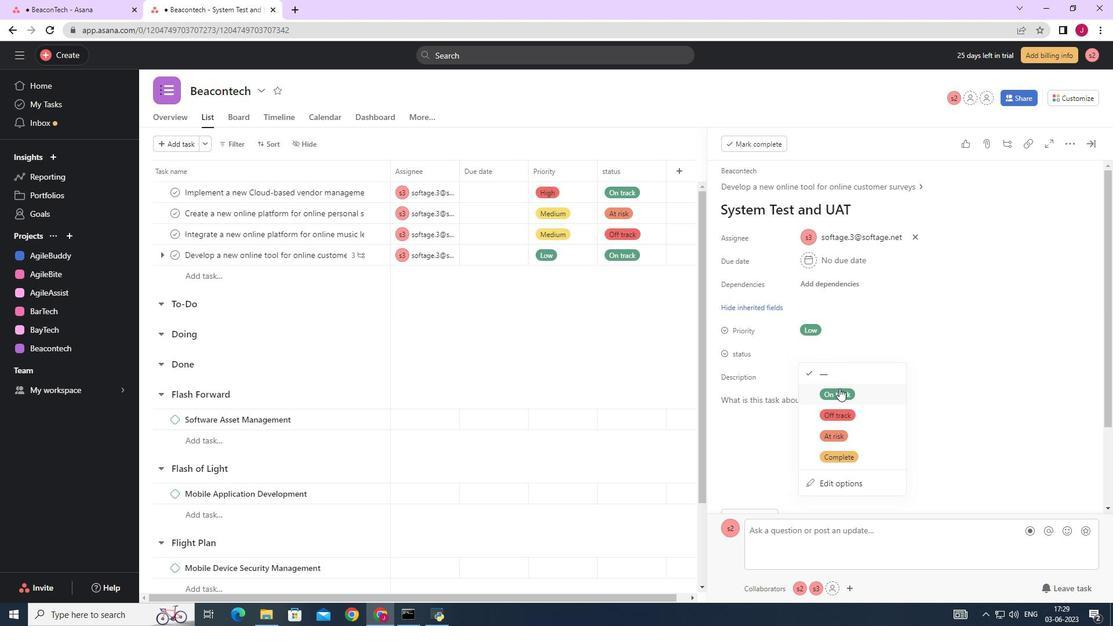 
Action: Mouse pressed left at (840, 392)
Screenshot: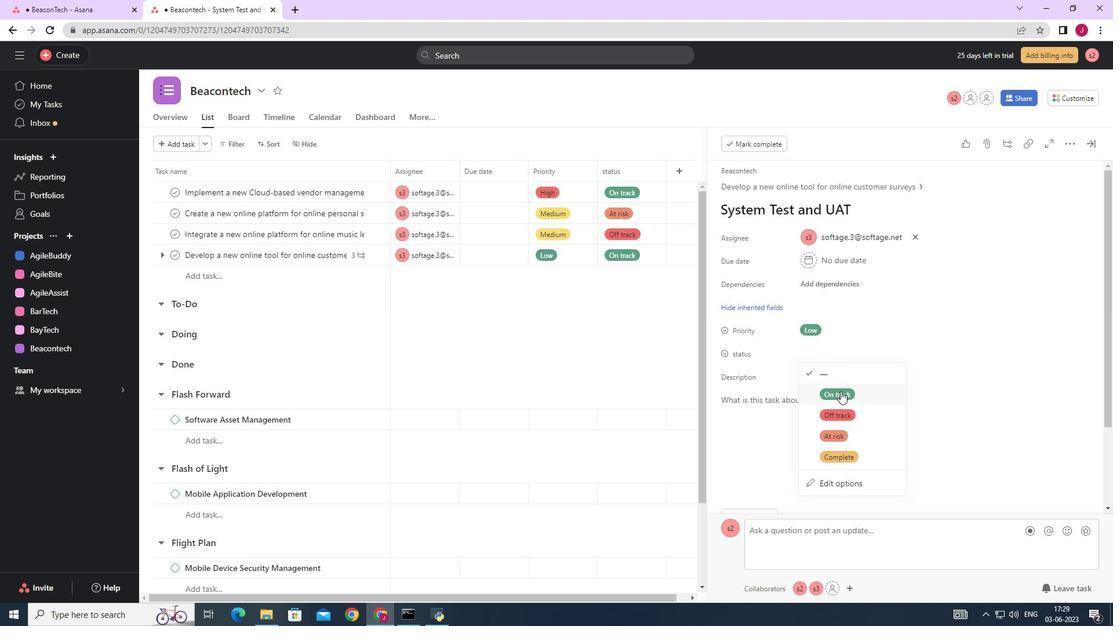 
Action: Mouse moved to (1094, 142)
Screenshot: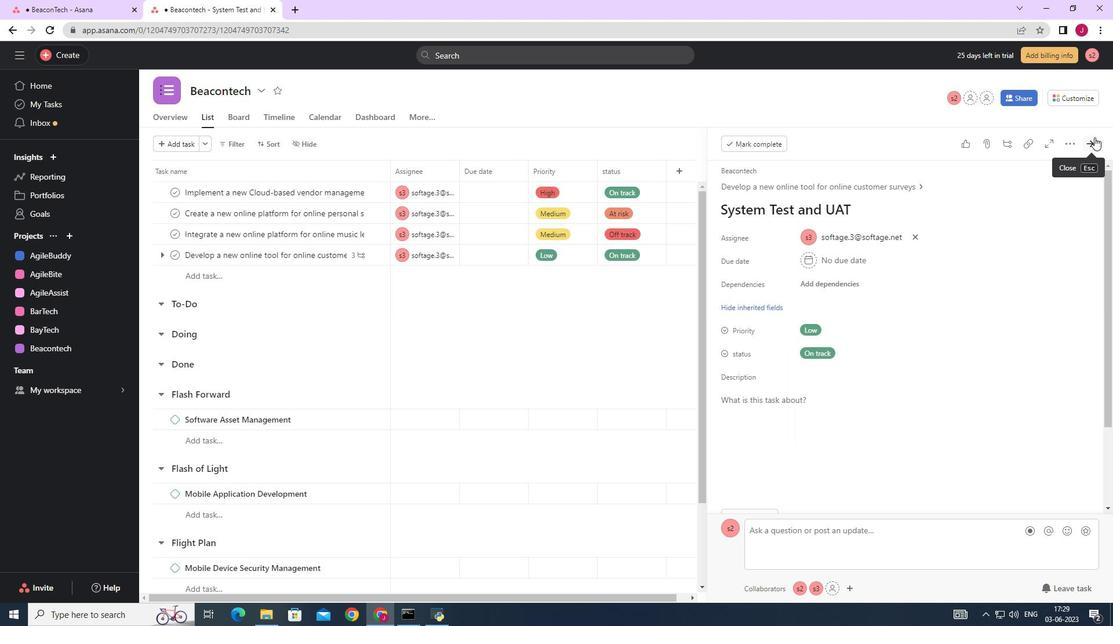 
Action: Mouse pressed left at (1094, 142)
Screenshot: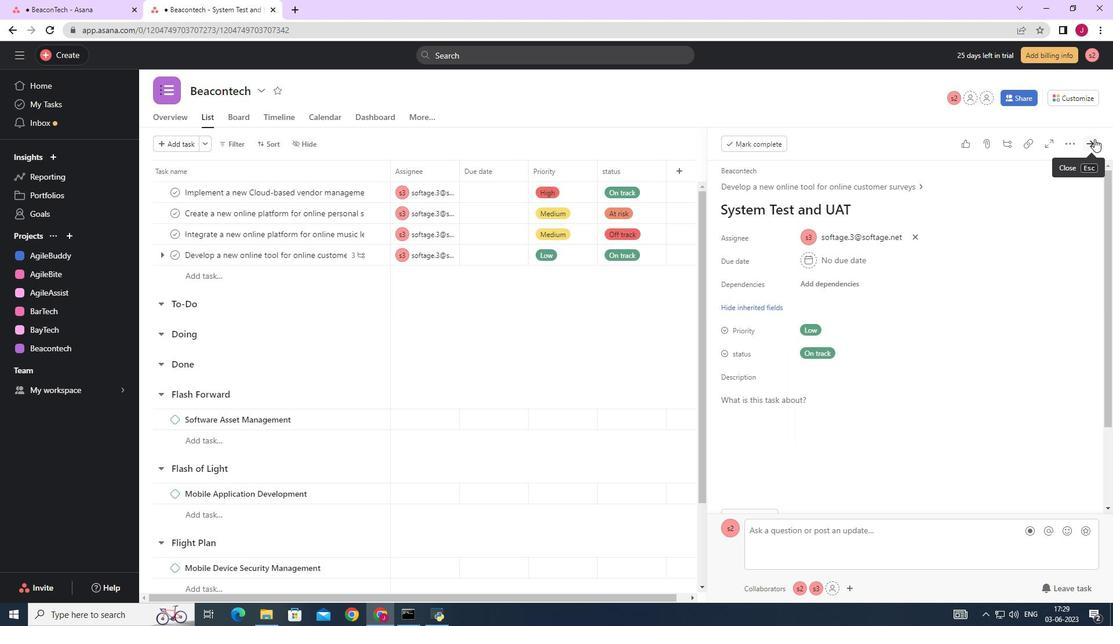 
Action: Mouse moved to (1073, 150)
Screenshot: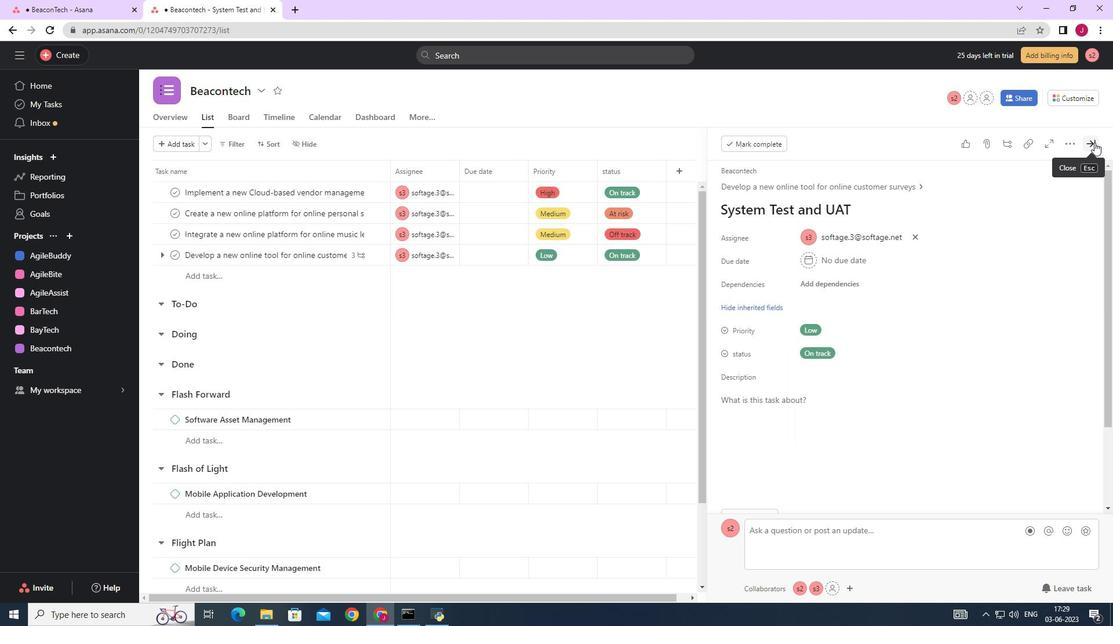 
